 Task: Look for Airbnb properties in Borsa, Romania from 1st December, 2023 to 5th December, 2023 for 3 adults, 1 child. Place can be entire room with 2 bedrooms having 3 beds and 2 bathrooms.
Action: Mouse moved to (568, 129)
Screenshot: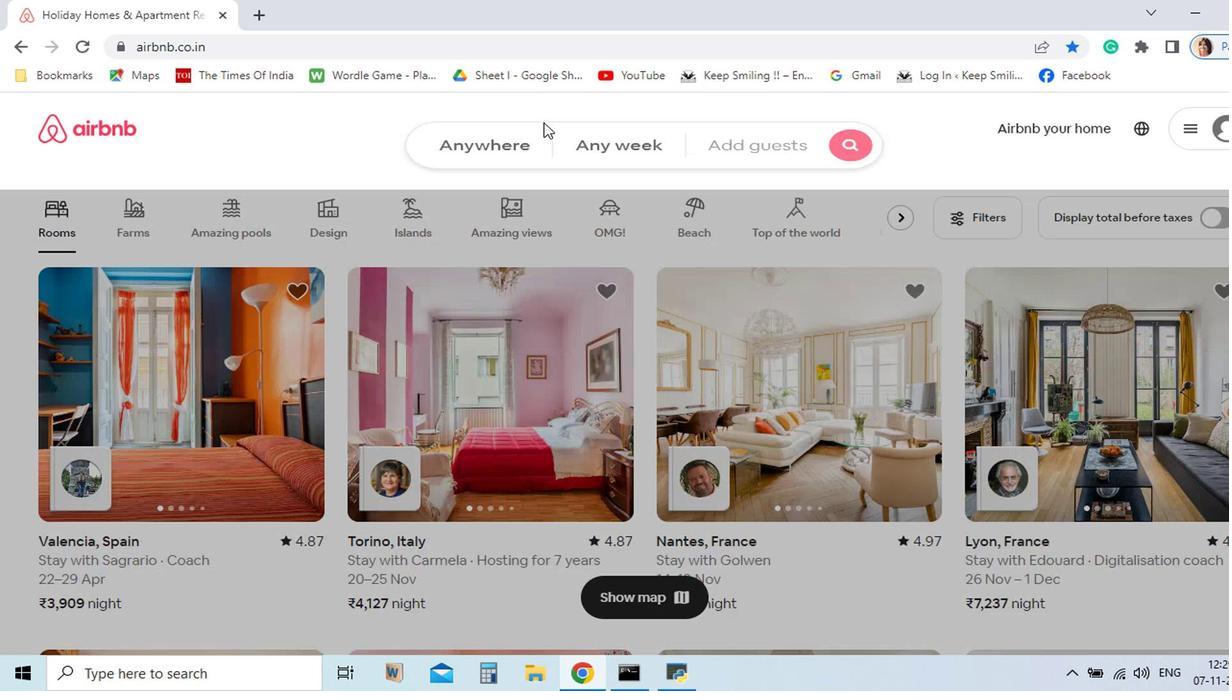 
Action: Mouse pressed left at (568, 129)
Screenshot: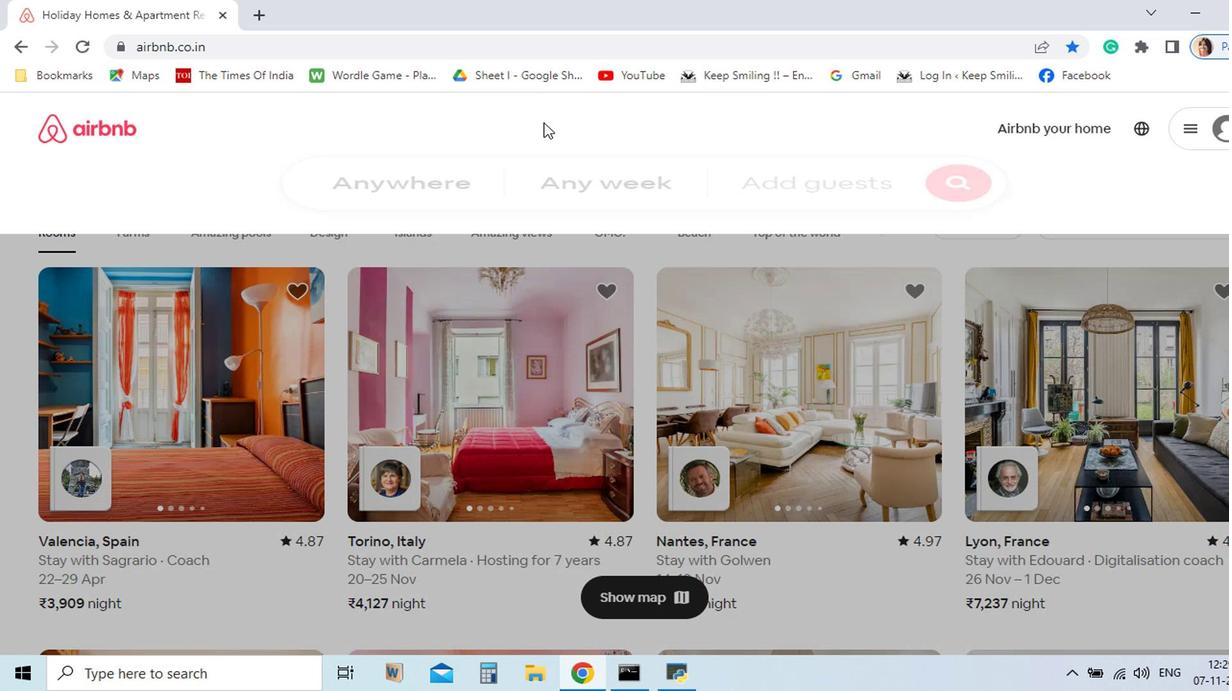 
Action: Mouse moved to (568, 129)
Screenshot: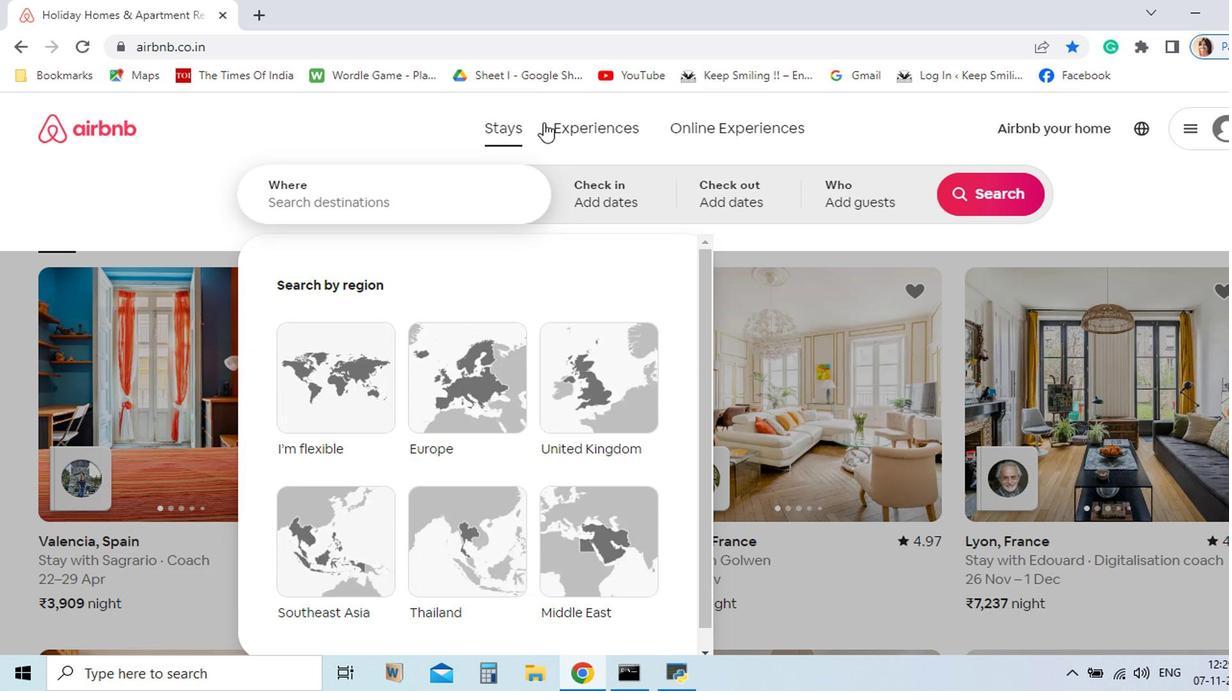 
Action: Key pressed <Key.shift>Borsa
Screenshot: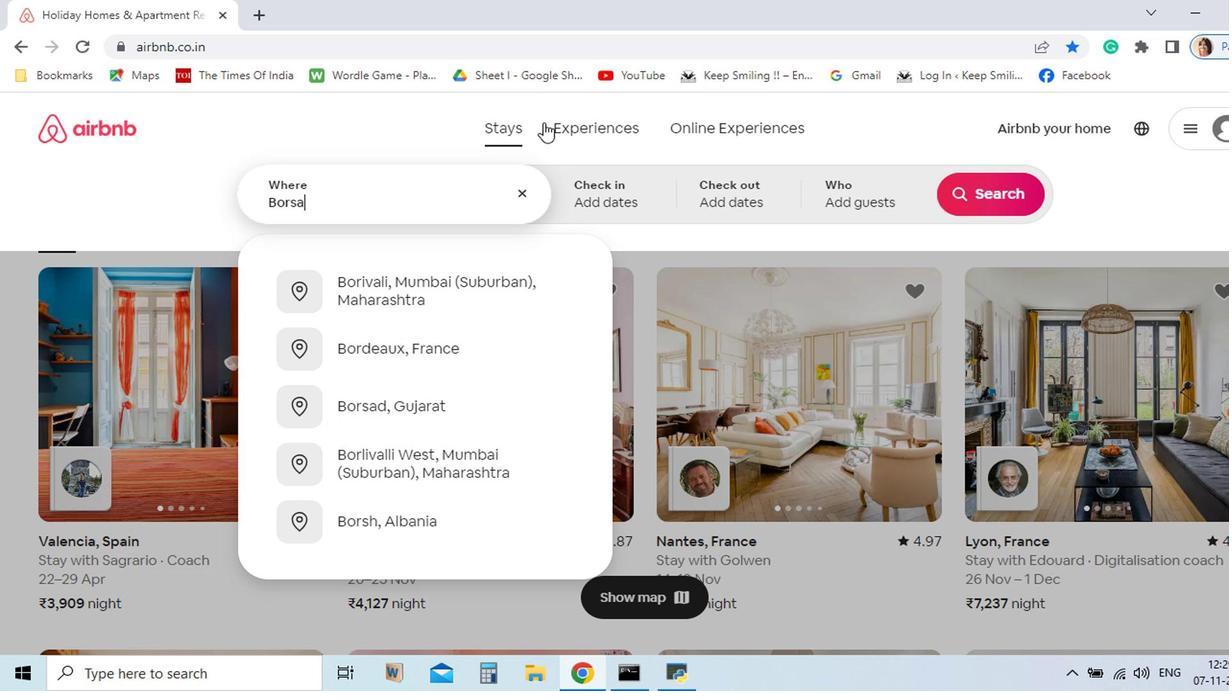 
Action: Mouse moved to (533, 347)
Screenshot: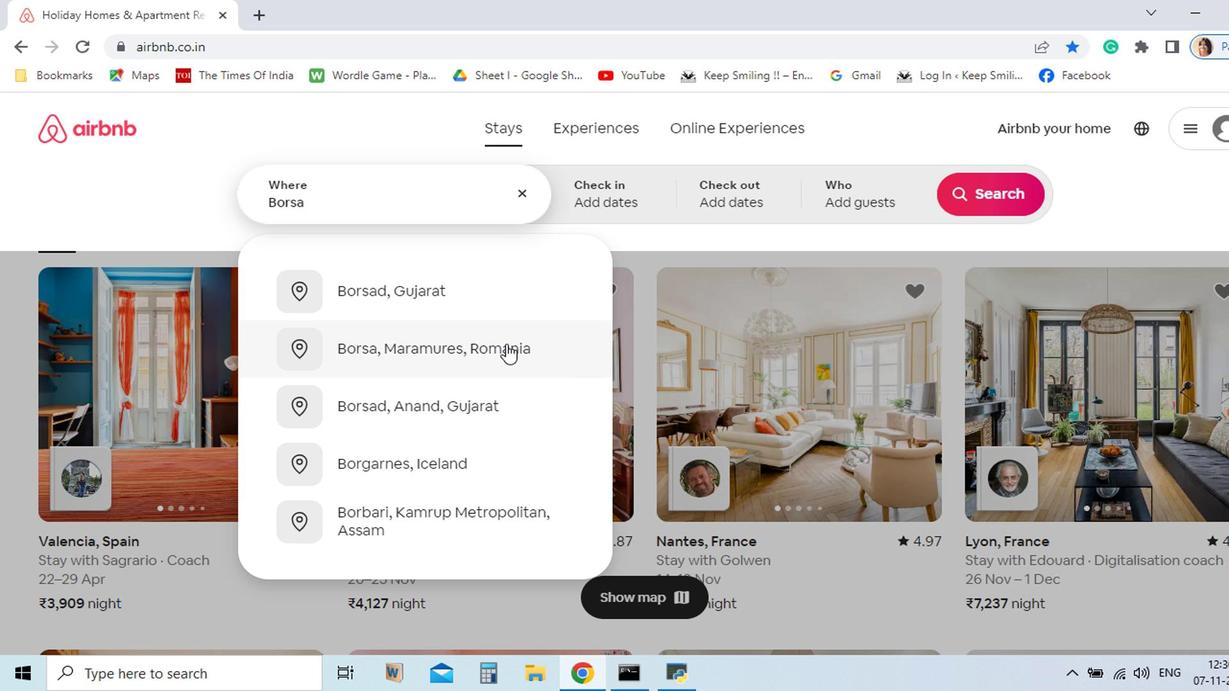 
Action: Mouse pressed left at (533, 347)
Screenshot: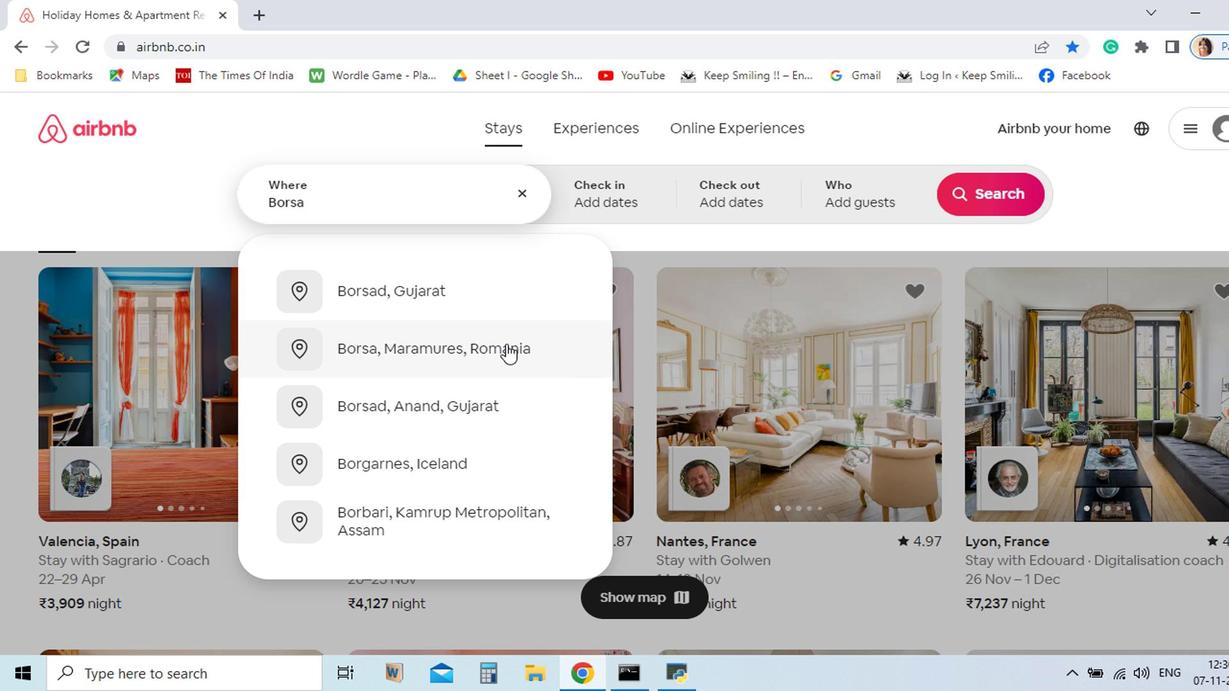 
Action: Mouse moved to (422, 206)
Screenshot: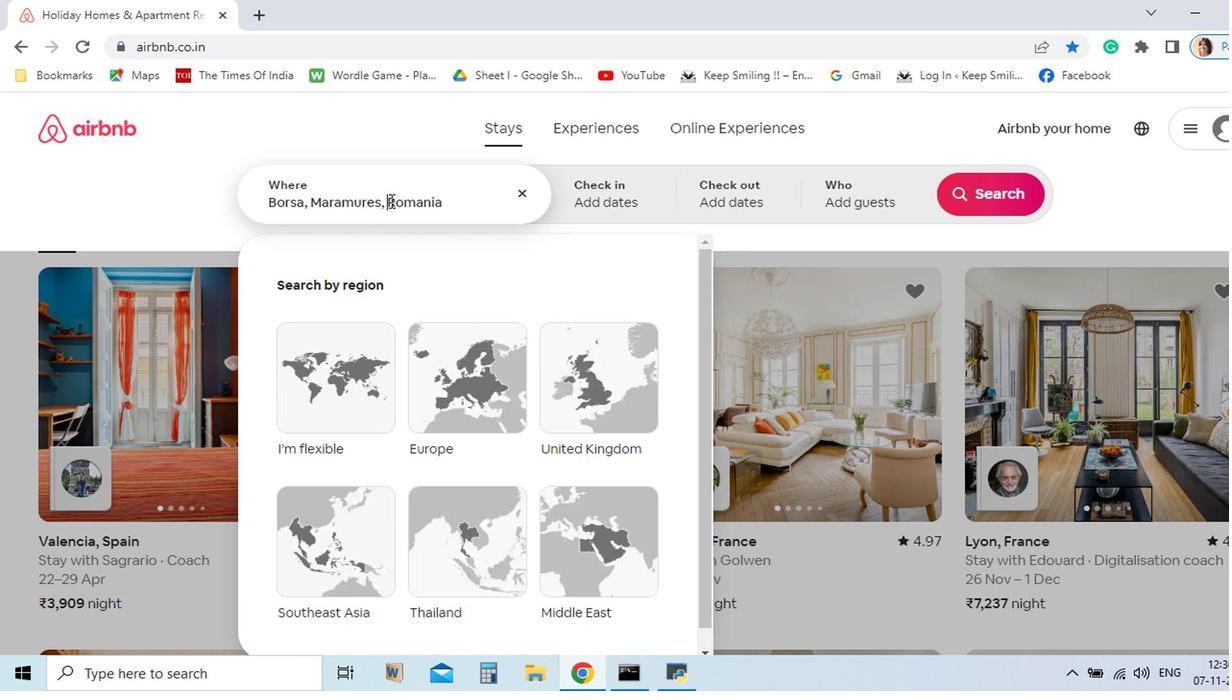 
Action: Mouse pressed left at (422, 206)
Screenshot: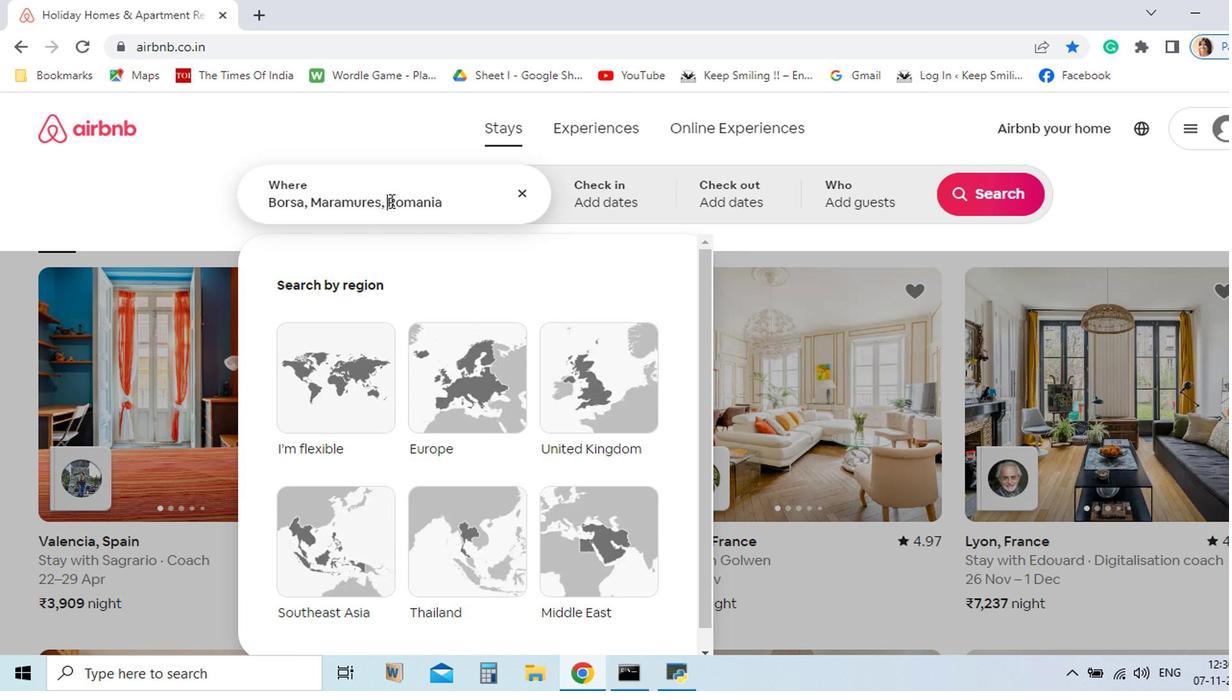 
Action: Mouse moved to (422, 208)
Screenshot: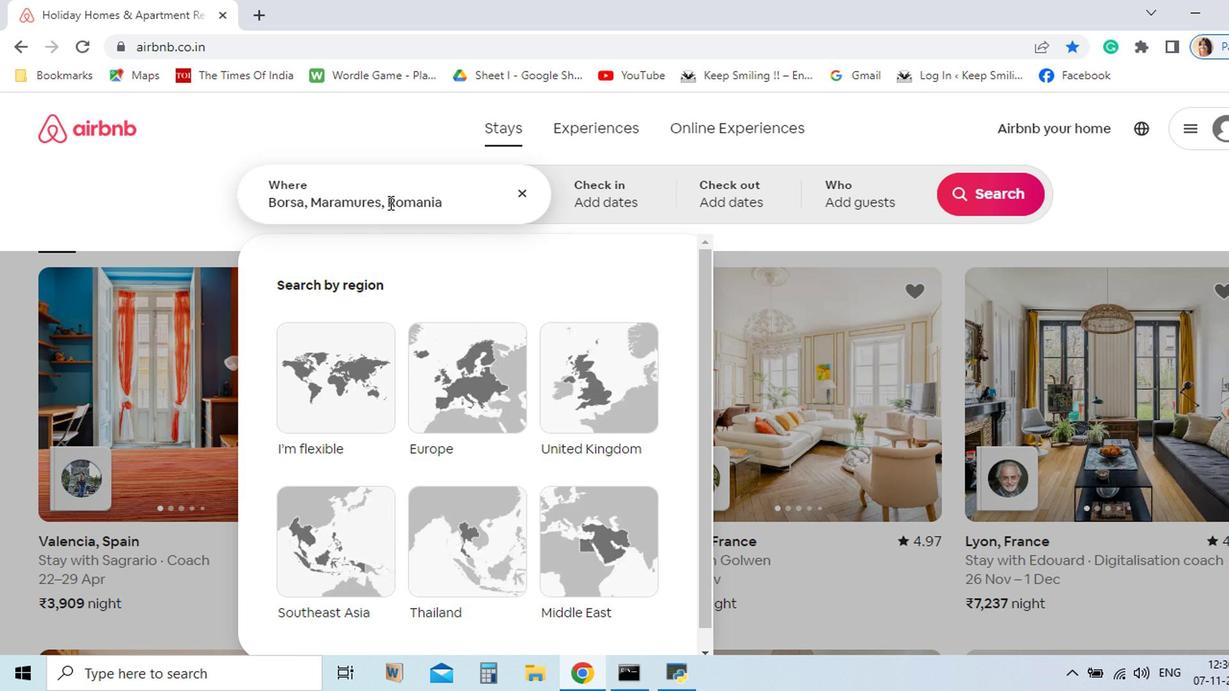 
Action: Key pressed <Key.backspace><Key.backspace><Key.backspace><Key.backspace><Key.backspace><Key.backspace><Key.backspace><Key.backspace><Key.backspace><Key.backspace><Key.backspace>
Screenshot: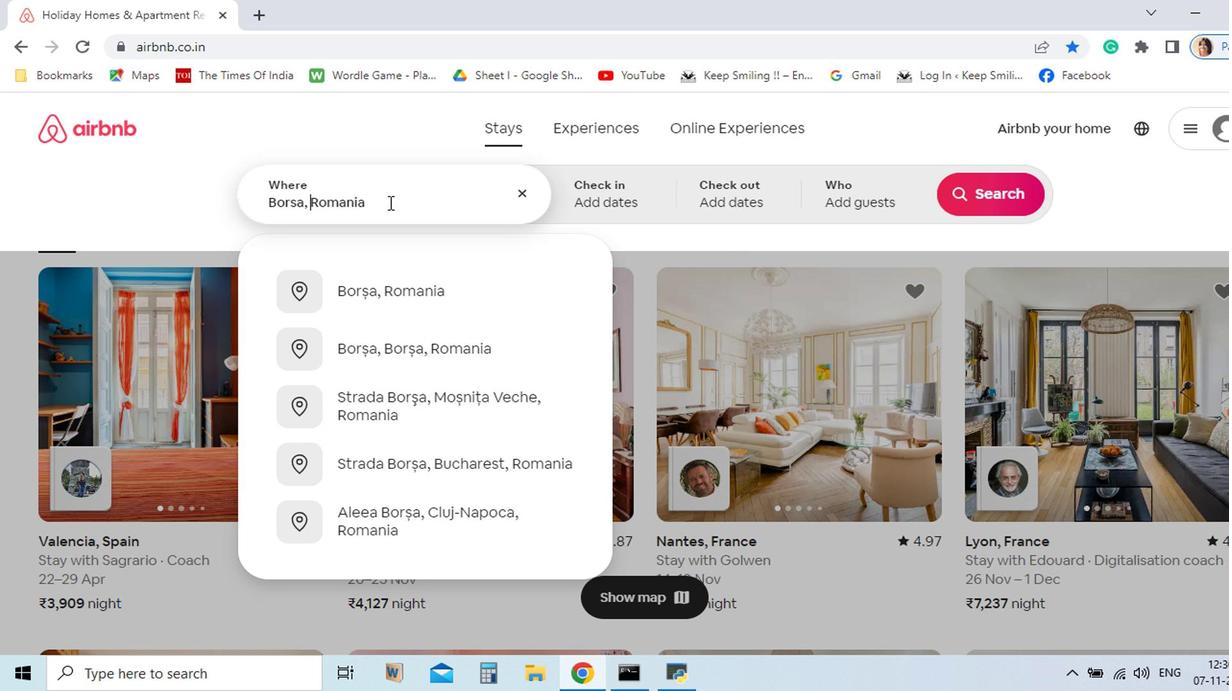 
Action: Mouse moved to (422, 208)
Screenshot: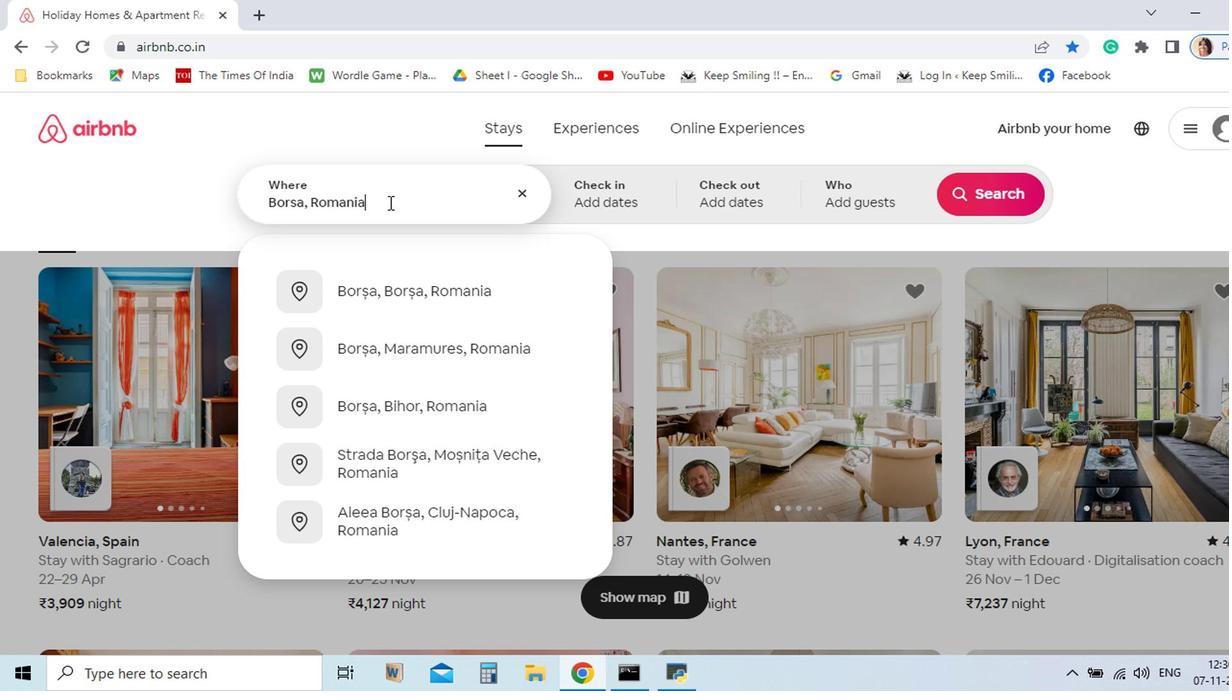 
Action: Mouse pressed left at (422, 208)
Screenshot: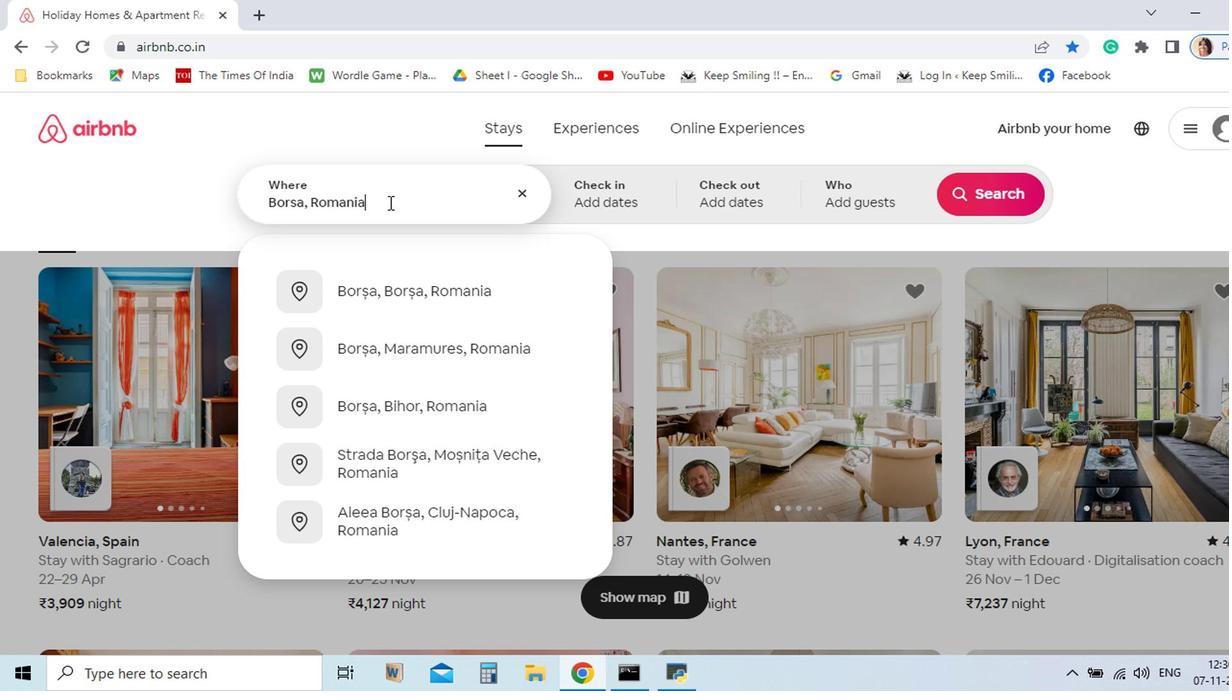 
Action: Mouse moved to (621, 198)
Screenshot: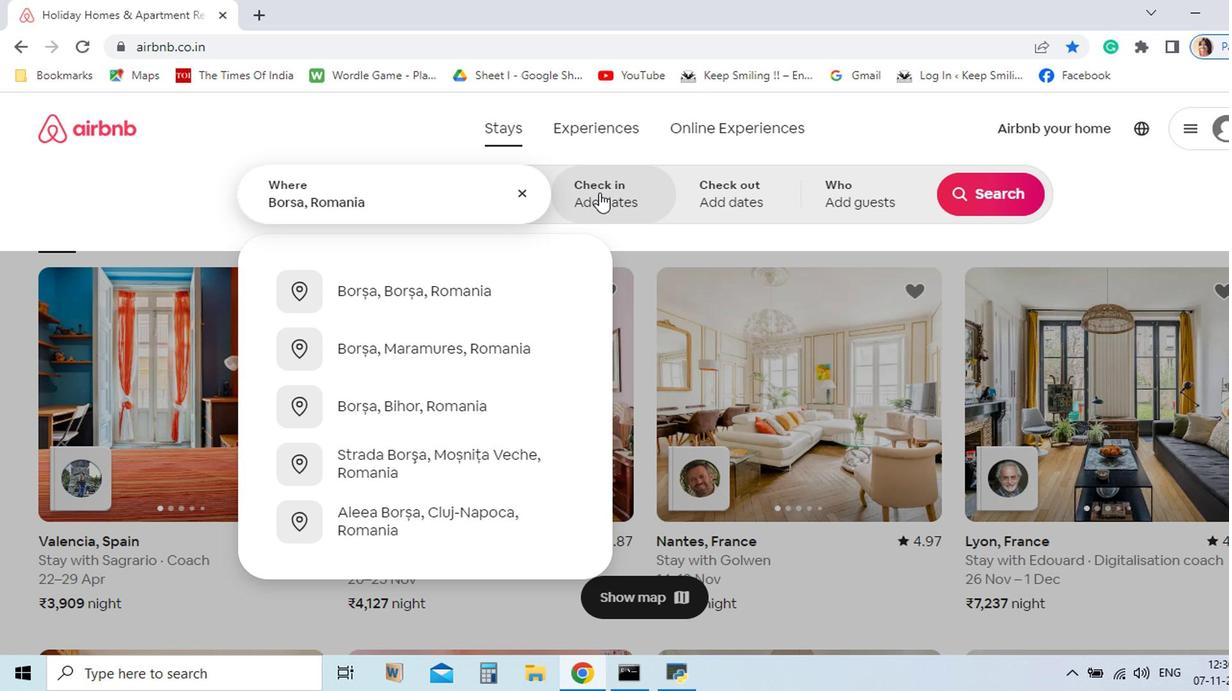 
Action: Mouse pressed left at (621, 198)
Screenshot: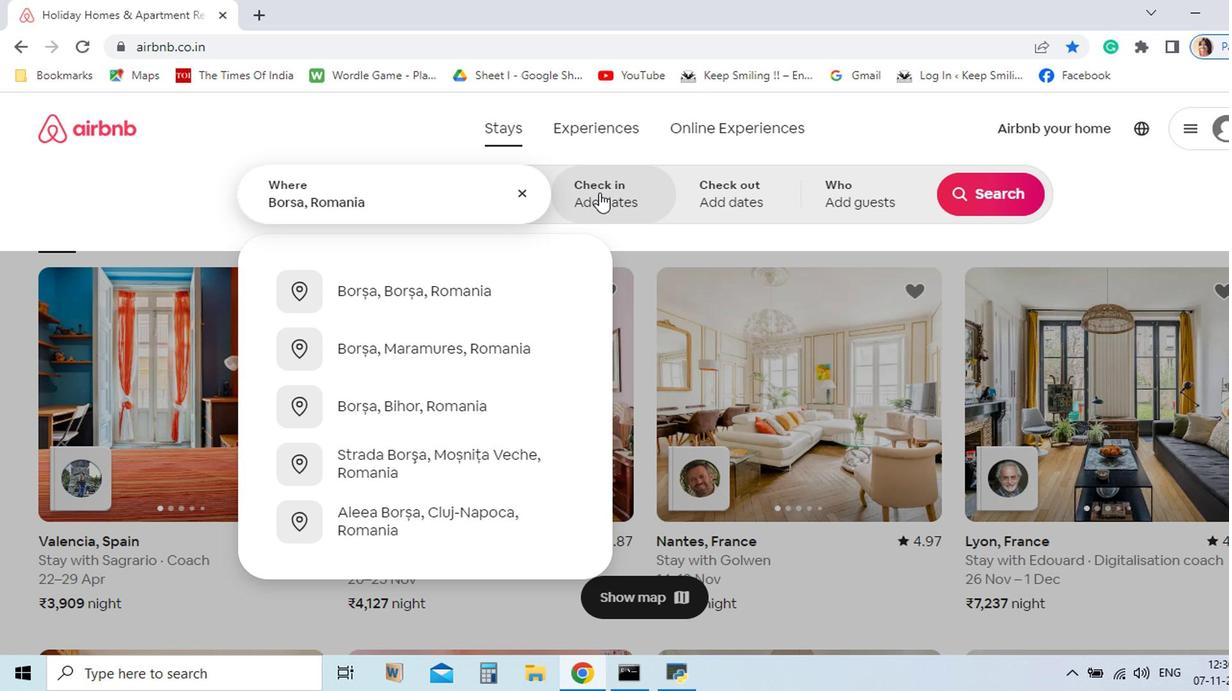 
Action: Mouse moved to (926, 415)
Screenshot: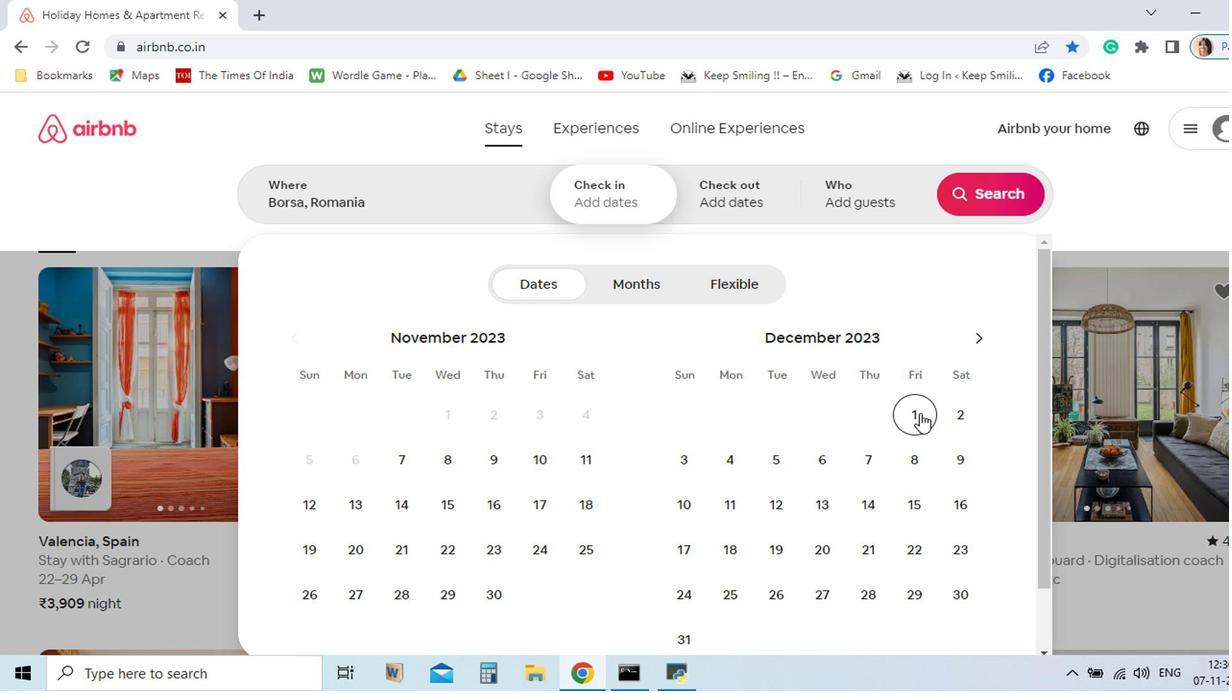 
Action: Mouse pressed left at (926, 415)
Screenshot: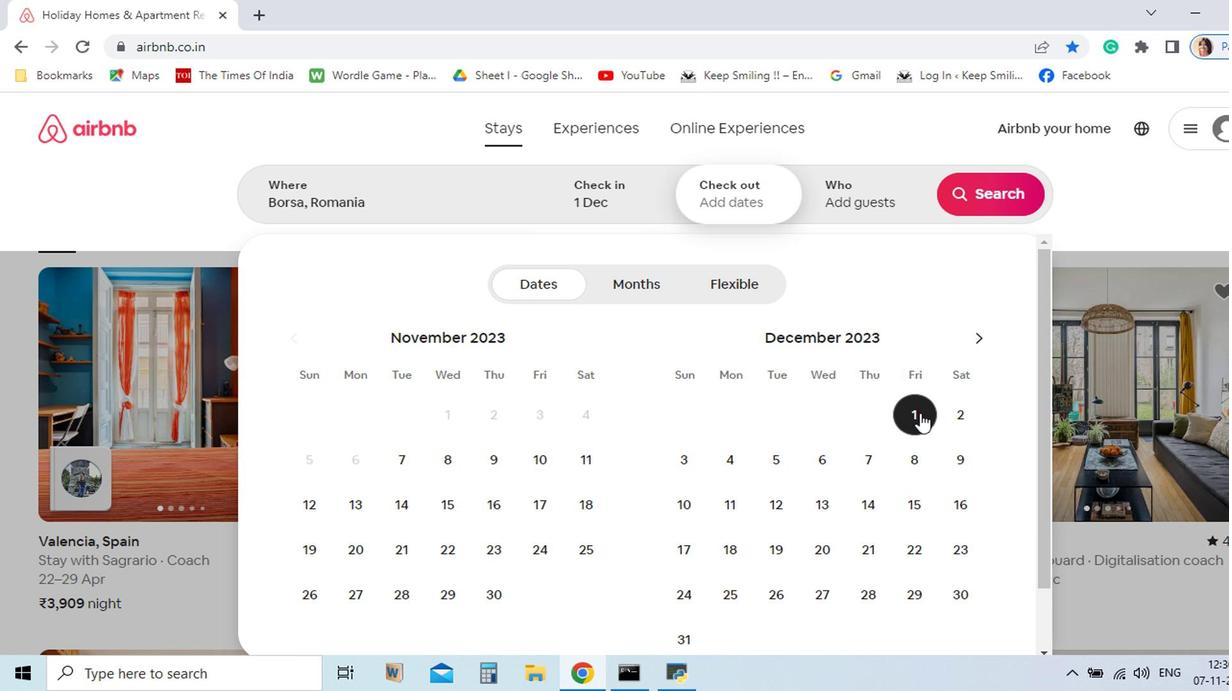 
Action: Mouse moved to (789, 457)
Screenshot: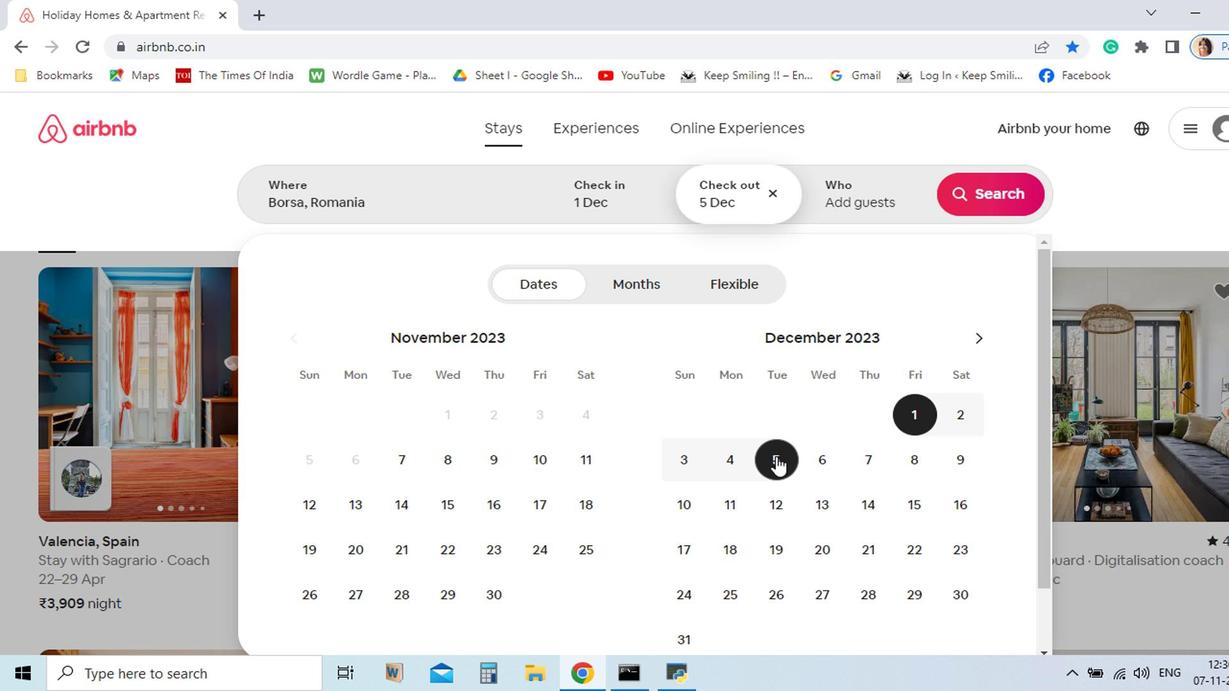 
Action: Mouse pressed left at (789, 457)
Screenshot: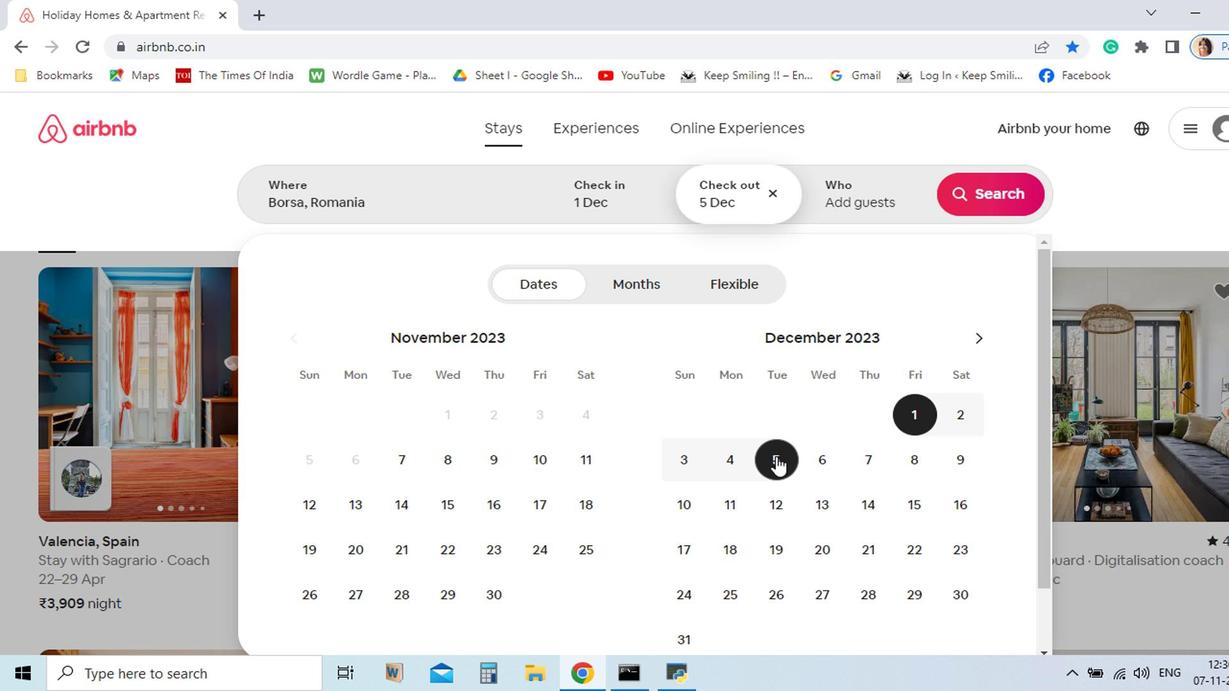 
Action: Mouse moved to (872, 201)
Screenshot: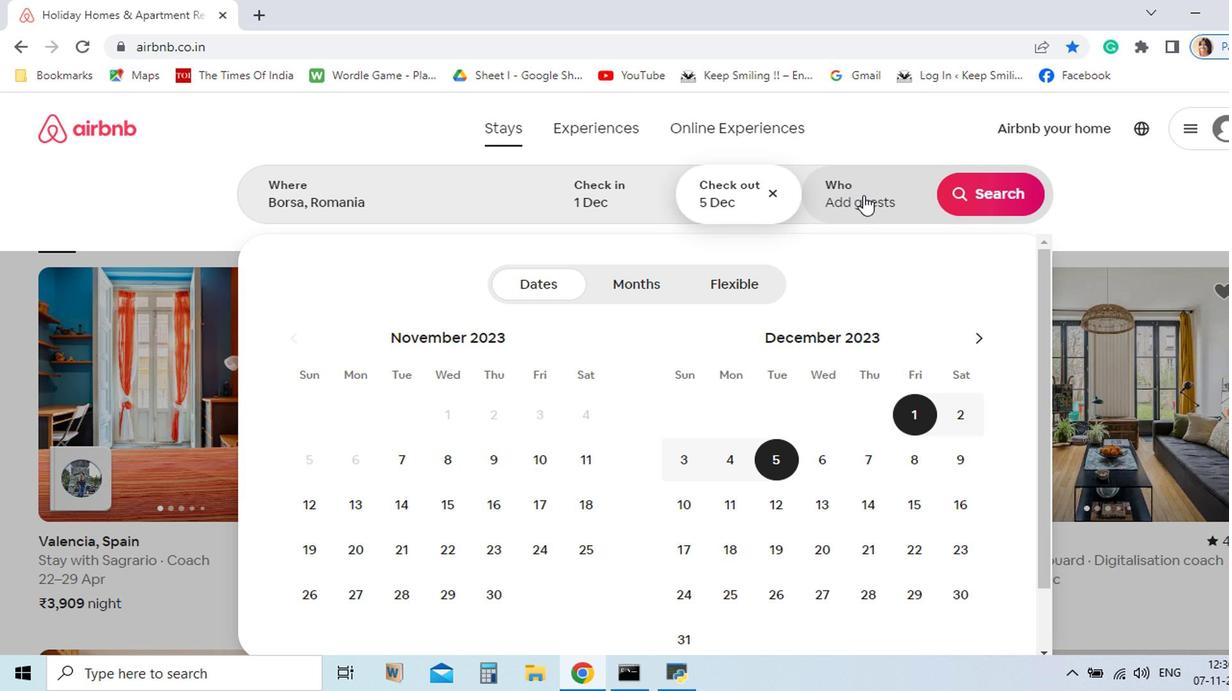 
Action: Mouse pressed left at (872, 201)
Screenshot: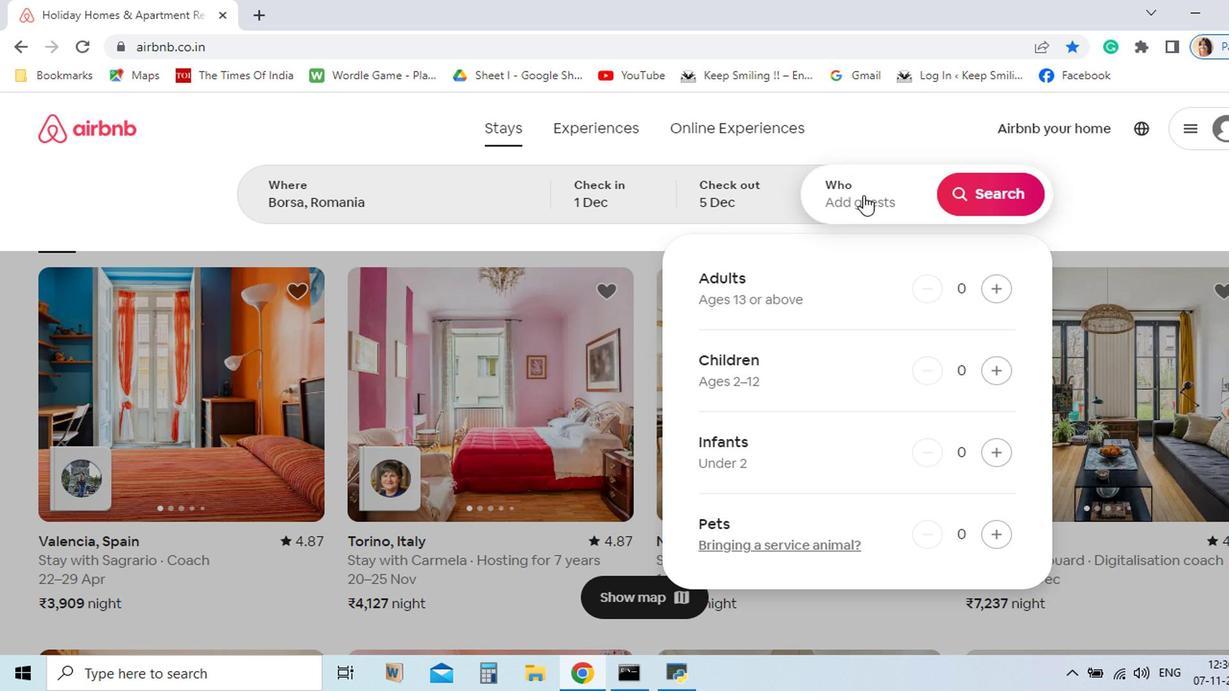 
Action: Mouse moved to (1001, 292)
Screenshot: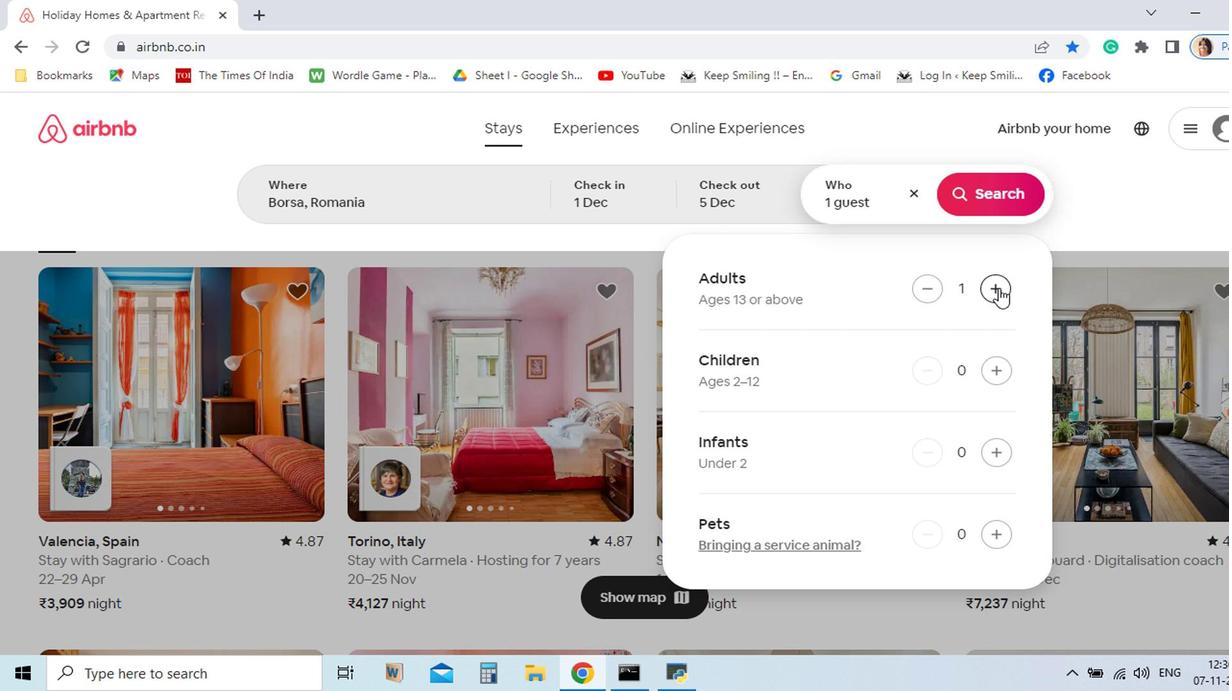 
Action: Mouse pressed left at (1001, 292)
Screenshot: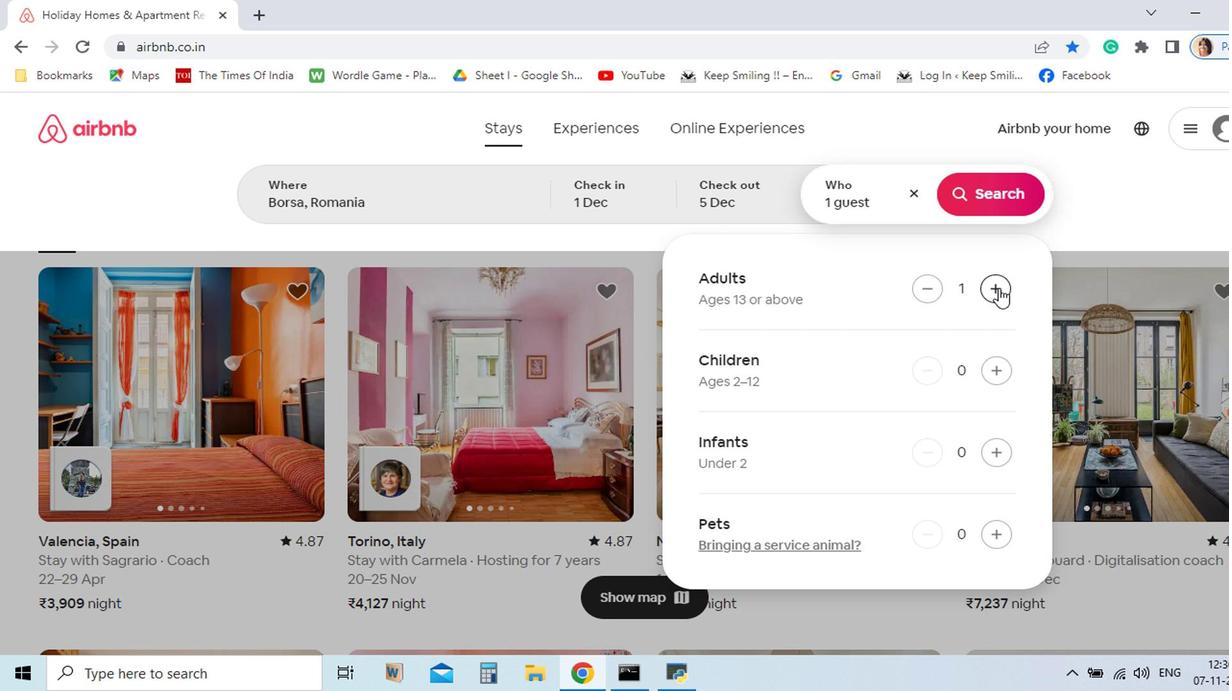 
Action: Mouse pressed left at (1001, 292)
Screenshot: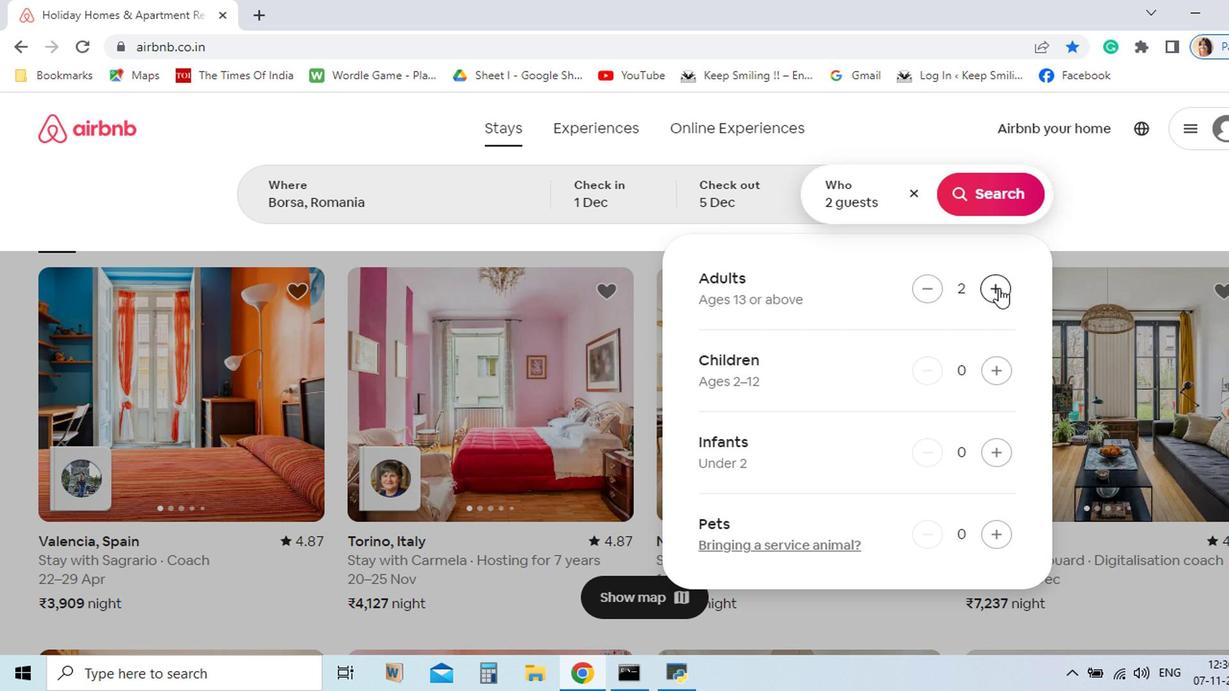 
Action: Mouse pressed left at (1001, 292)
Screenshot: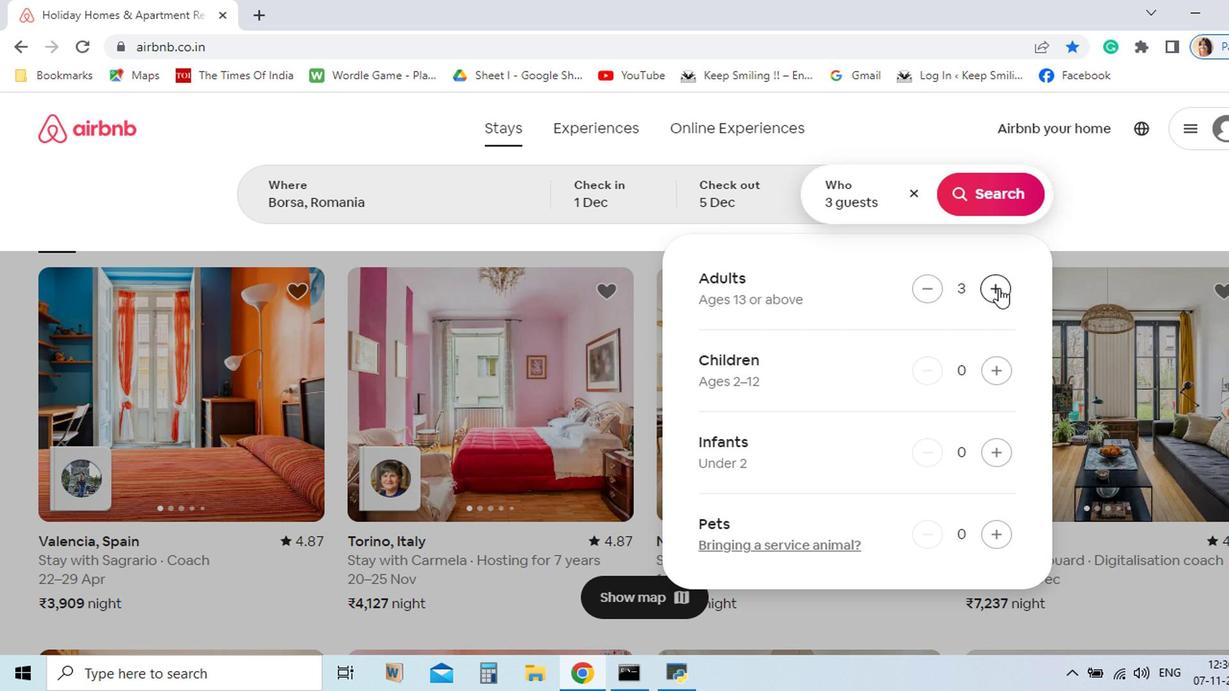 
Action: Mouse moved to (1002, 370)
Screenshot: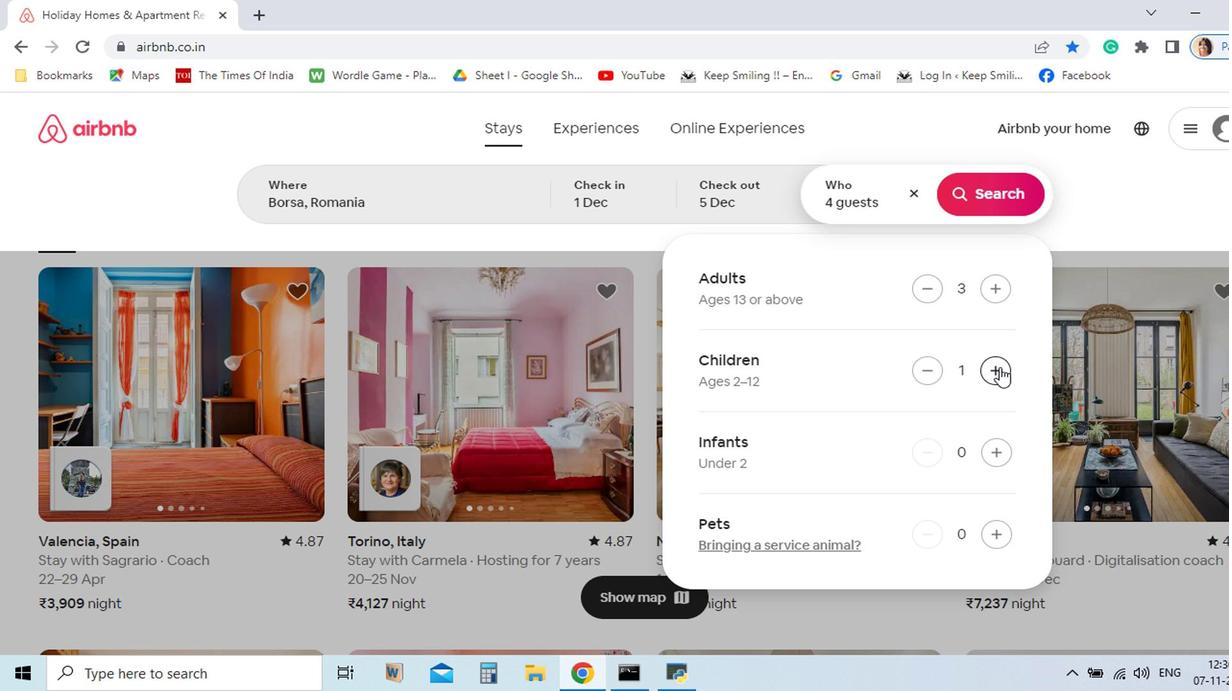 
Action: Mouse pressed left at (1002, 370)
Screenshot: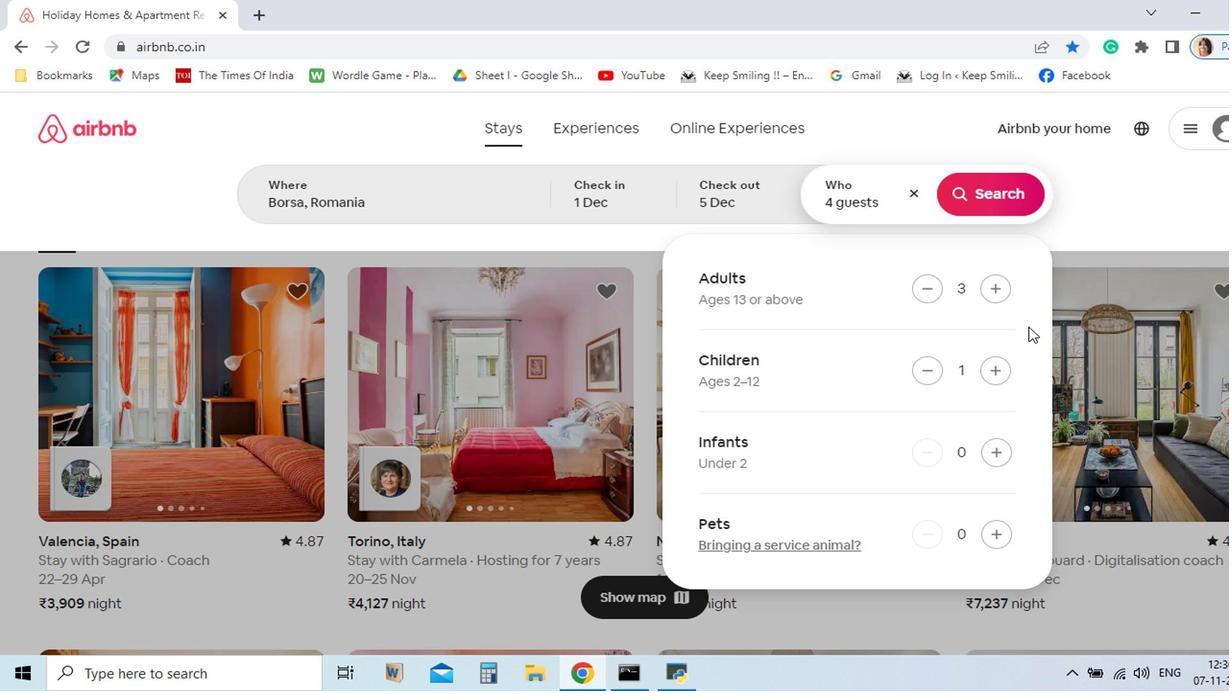 
Action: Mouse moved to (1007, 194)
Screenshot: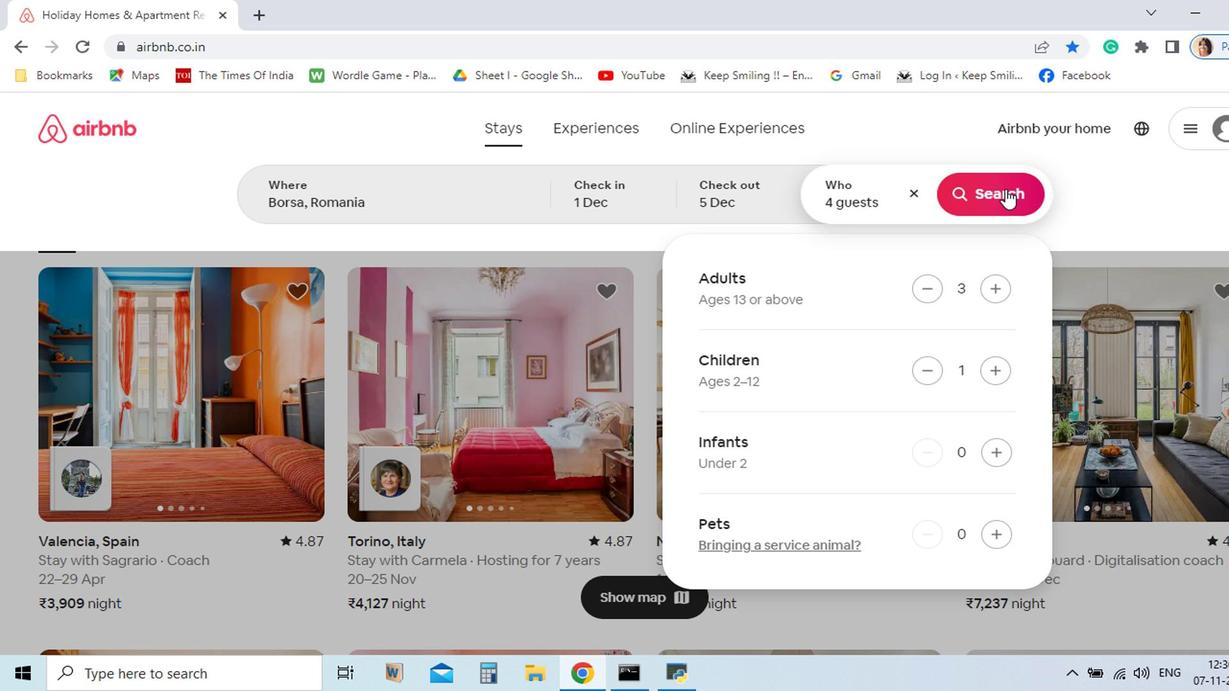 
Action: Mouse pressed left at (1007, 194)
Screenshot: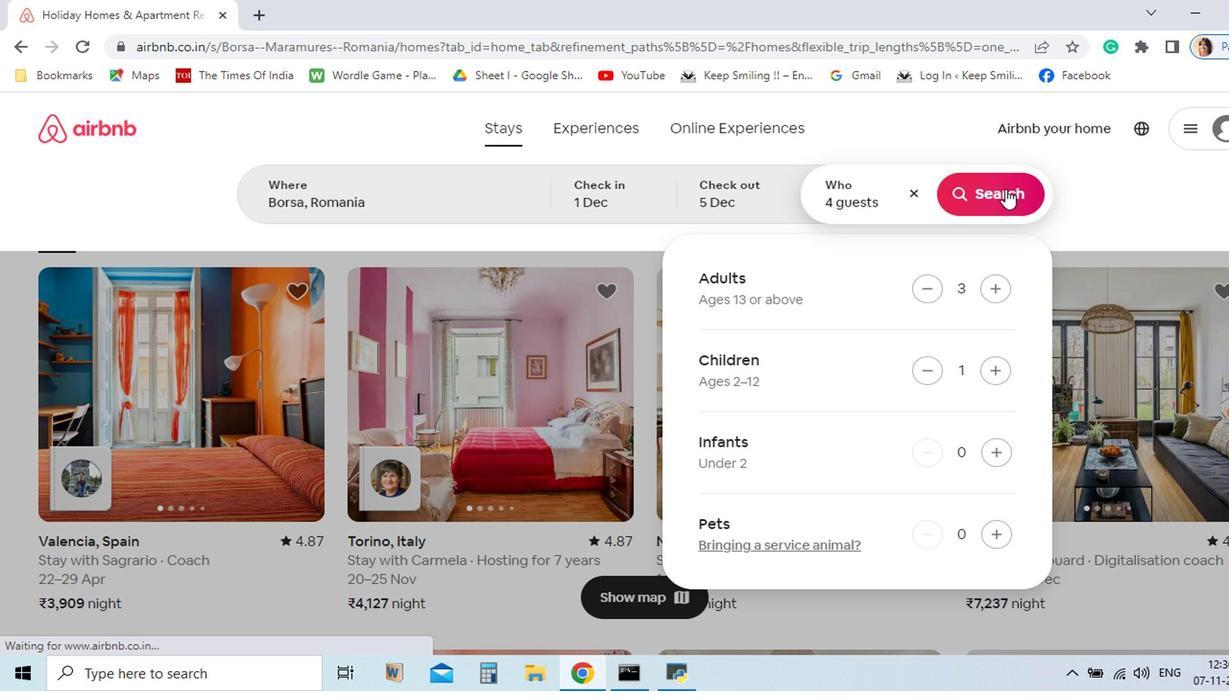 
Action: Mouse moved to (1015, 201)
Screenshot: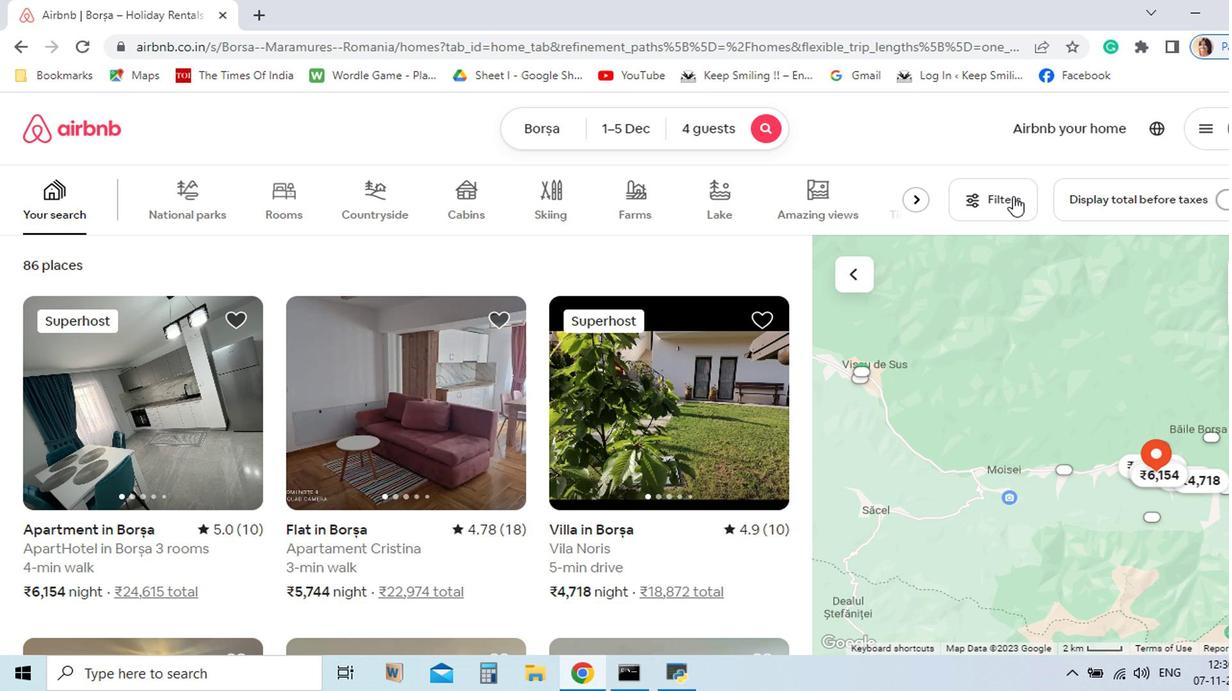 
Action: Mouse pressed left at (1015, 201)
Screenshot: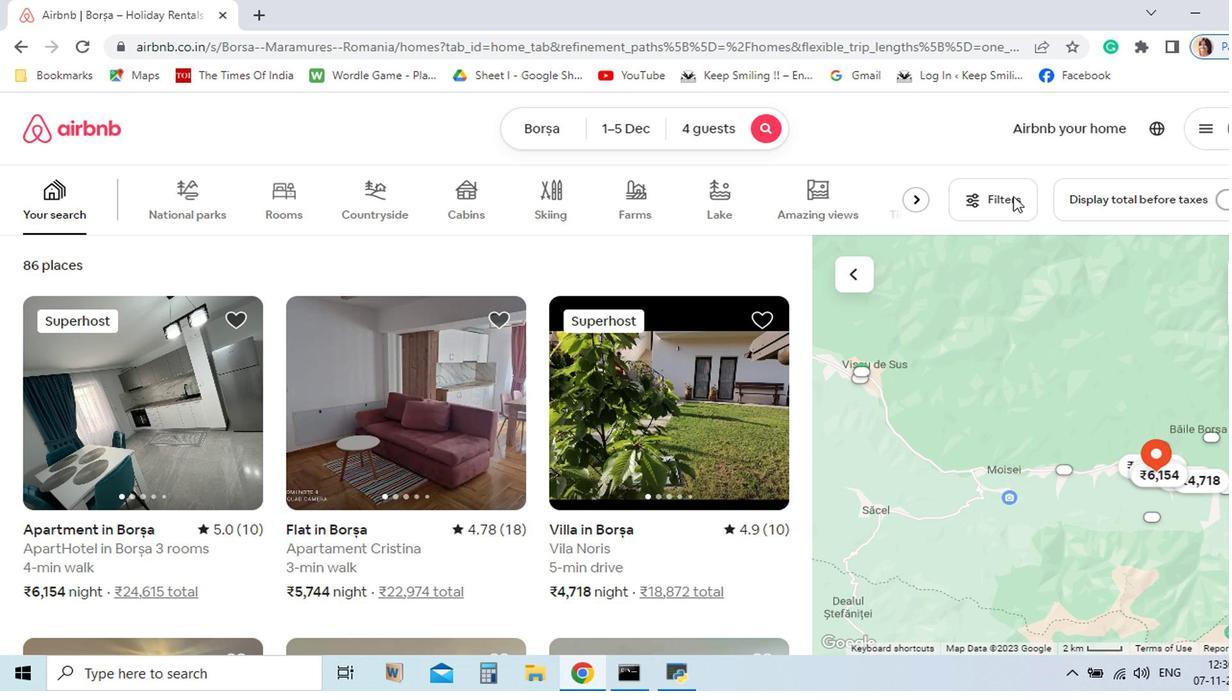
Action: Mouse moved to (1022, 240)
Screenshot: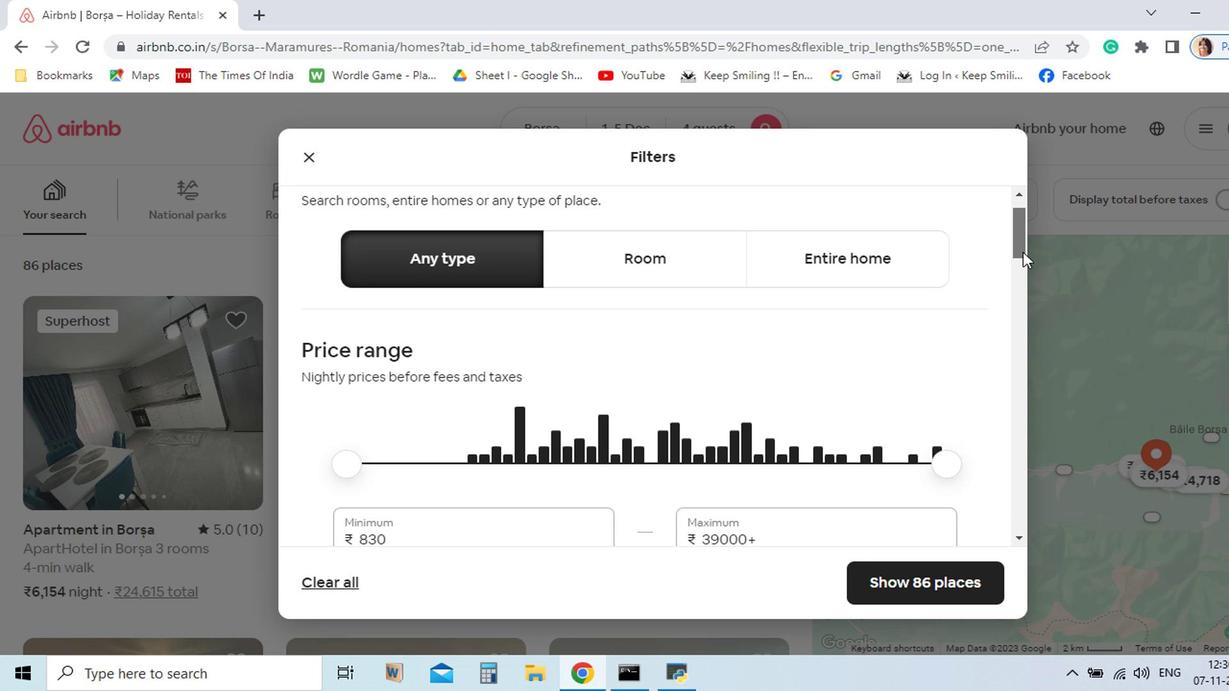 
Action: Mouse pressed left at (1022, 240)
Screenshot: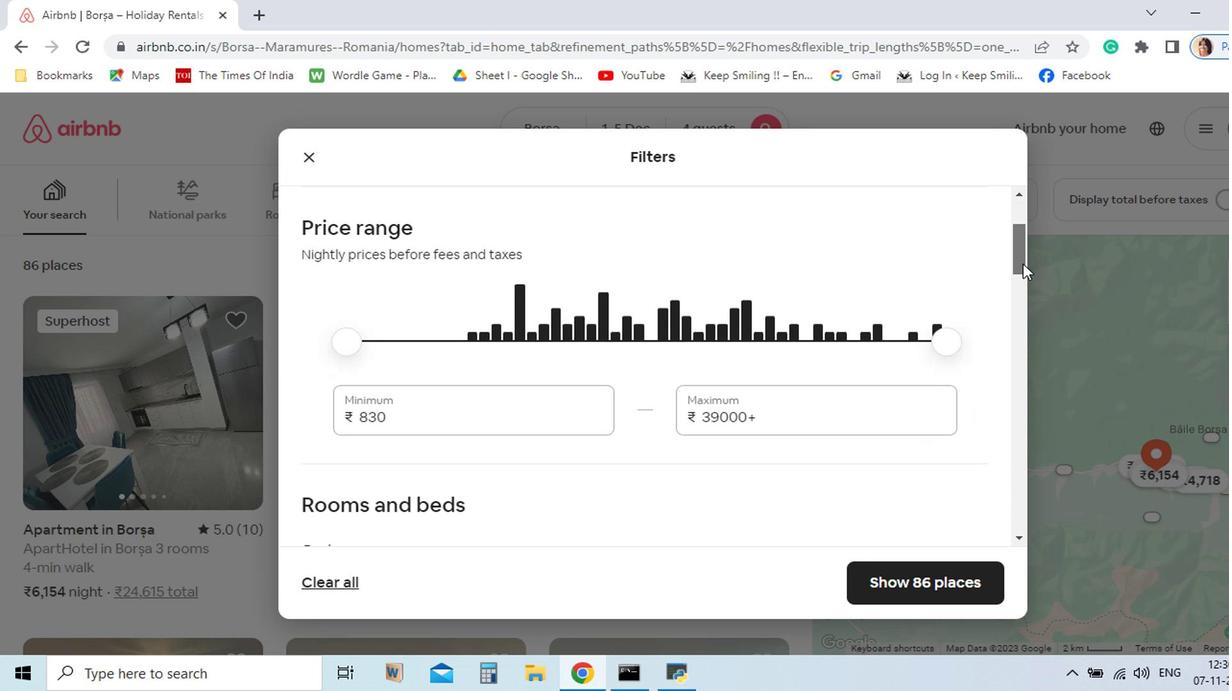 
Action: Mouse moved to (505, 376)
Screenshot: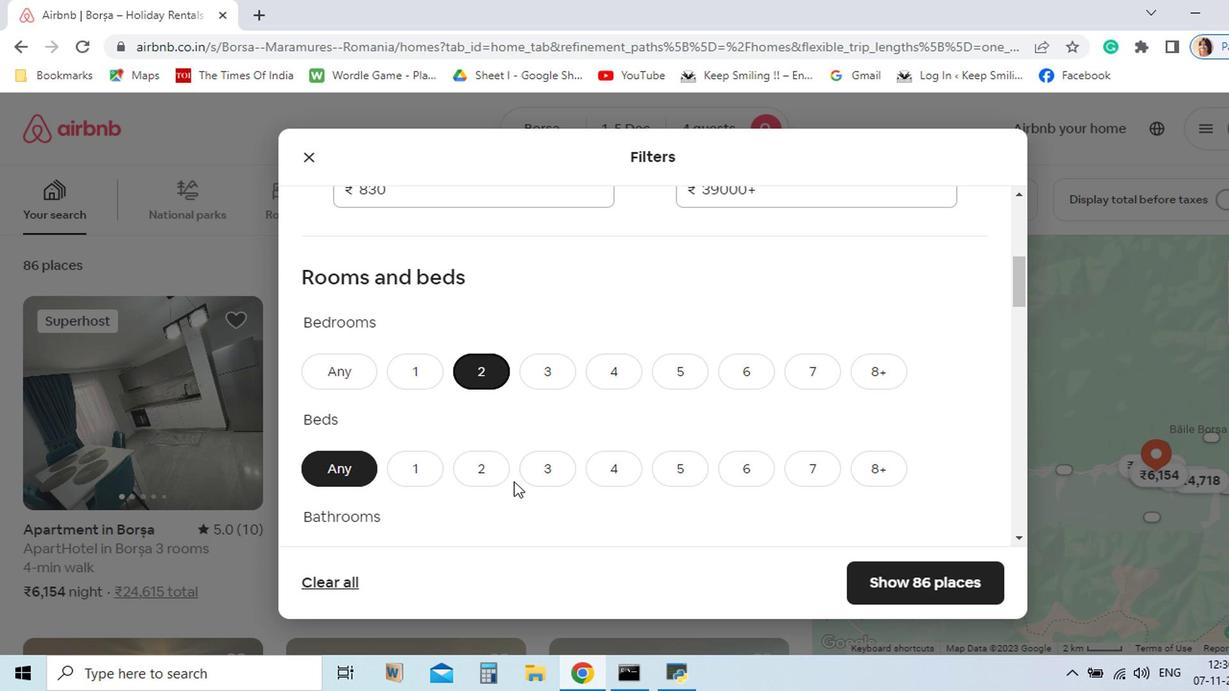 
Action: Mouse pressed left at (505, 376)
Screenshot: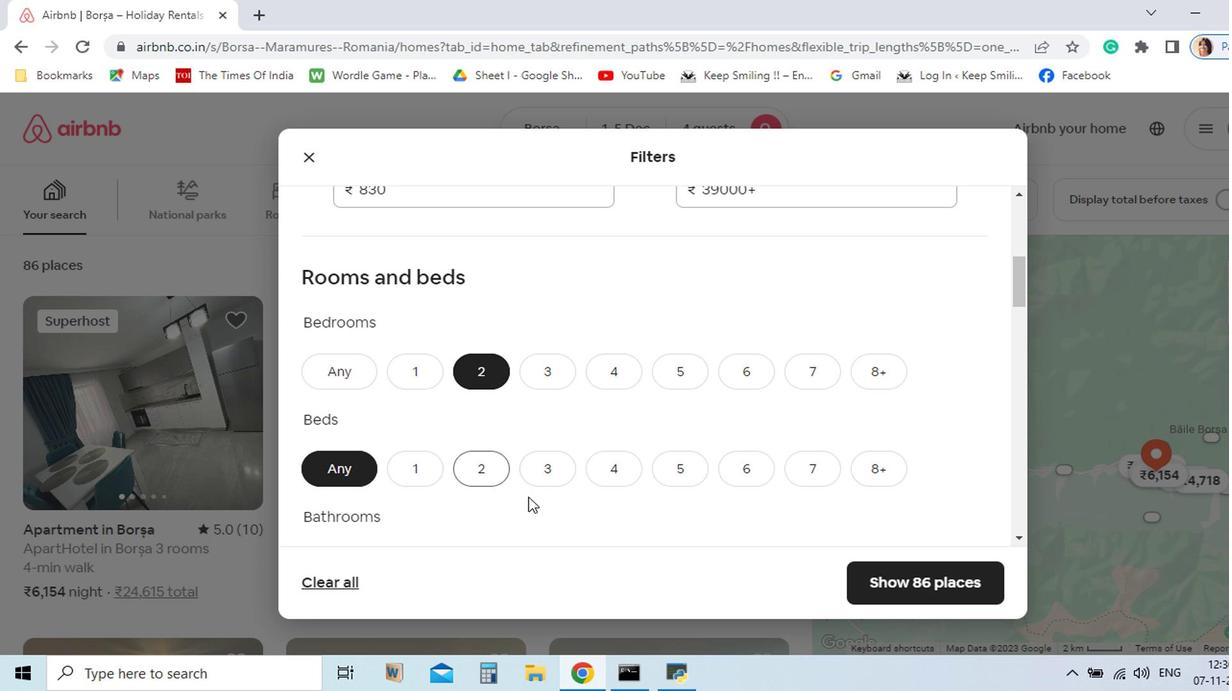 
Action: Mouse moved to (568, 466)
Screenshot: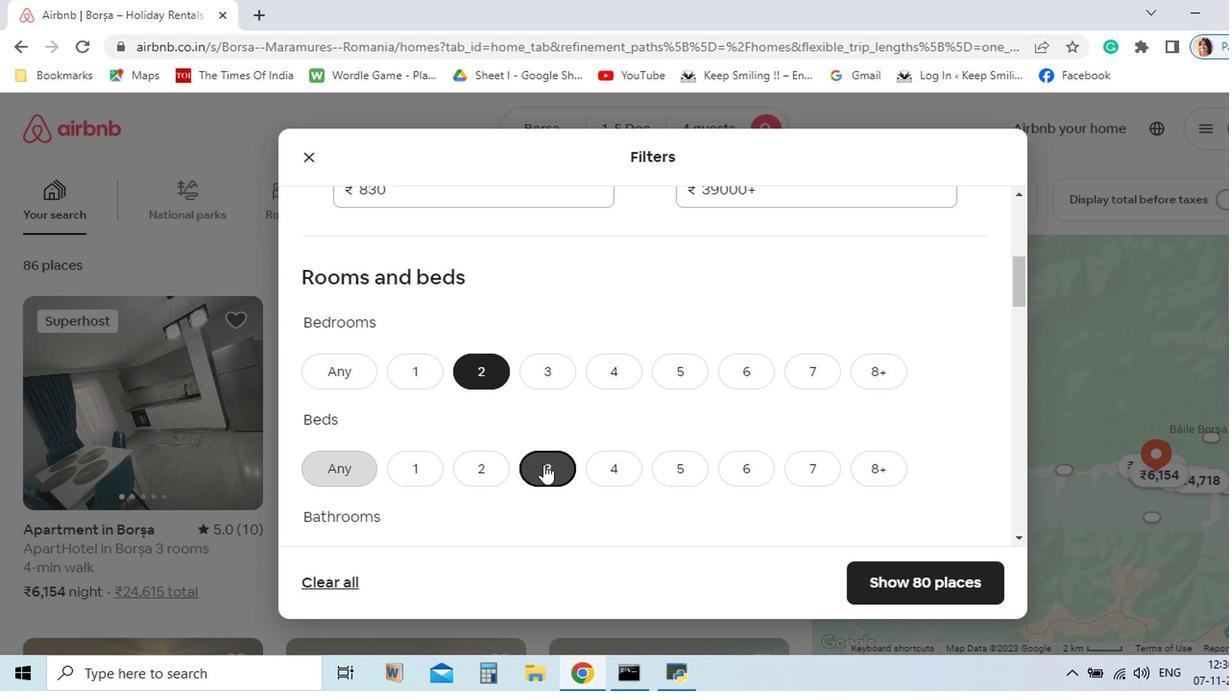 
Action: Mouse pressed left at (568, 466)
Screenshot: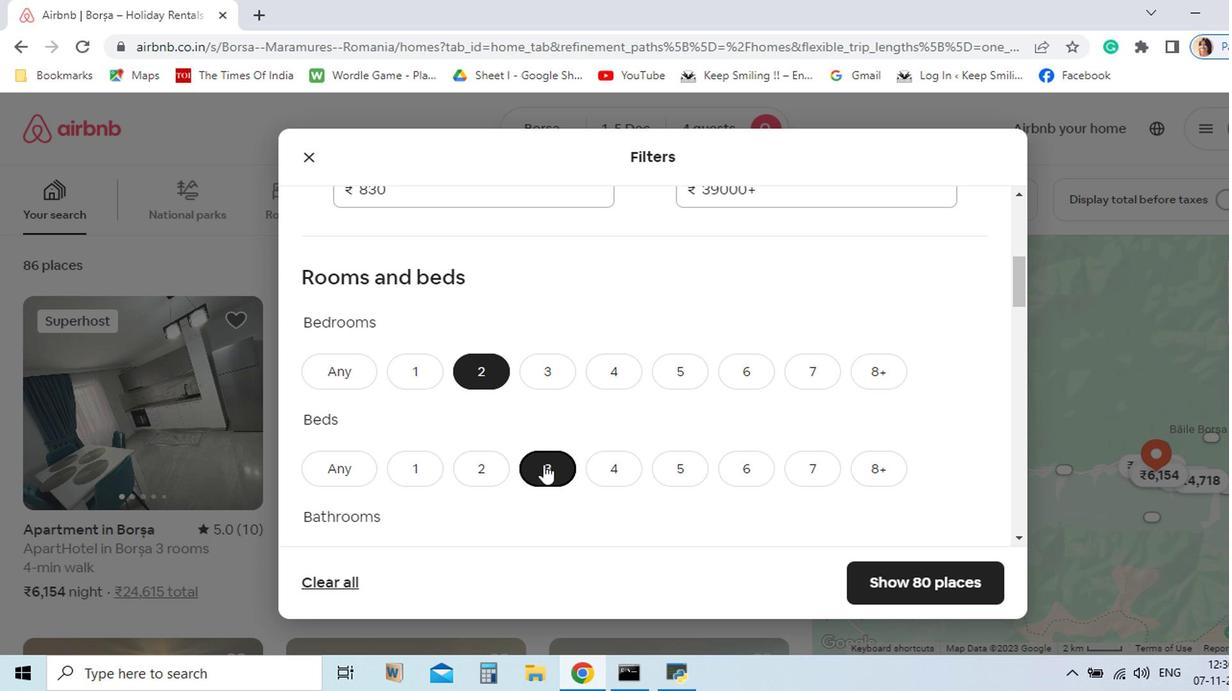 
Action: Mouse scrolled (568, 464) with delta (0, -1)
Screenshot: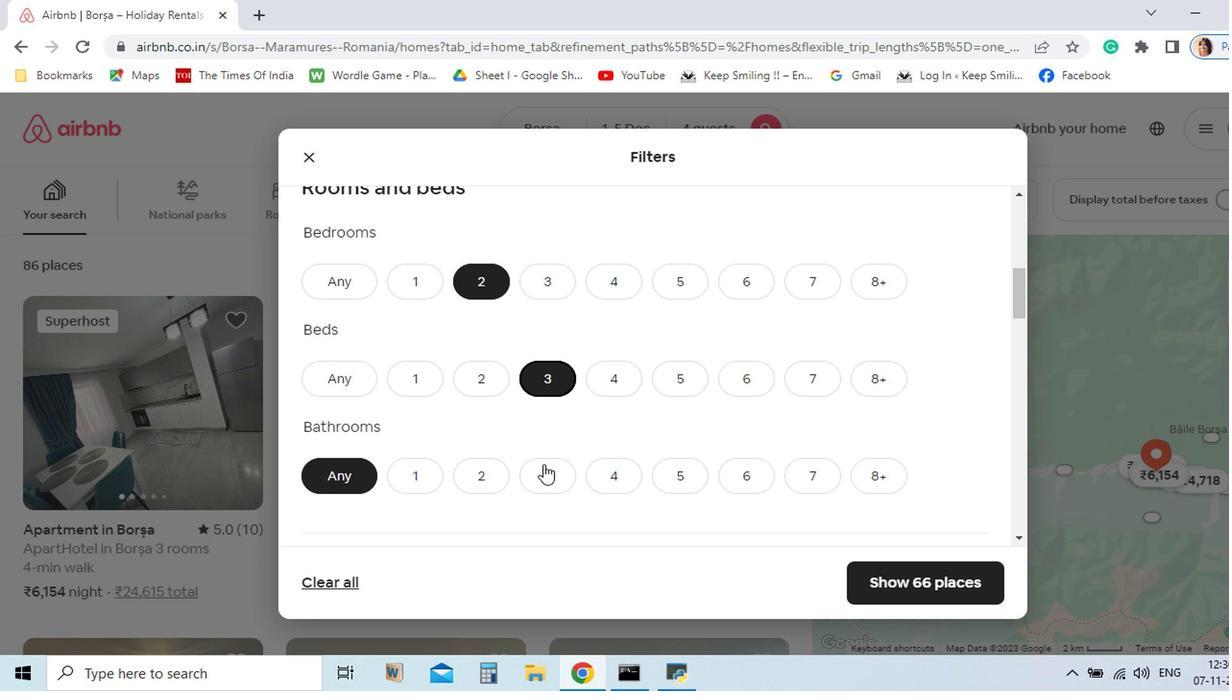 
Action: Mouse moved to (522, 473)
Screenshot: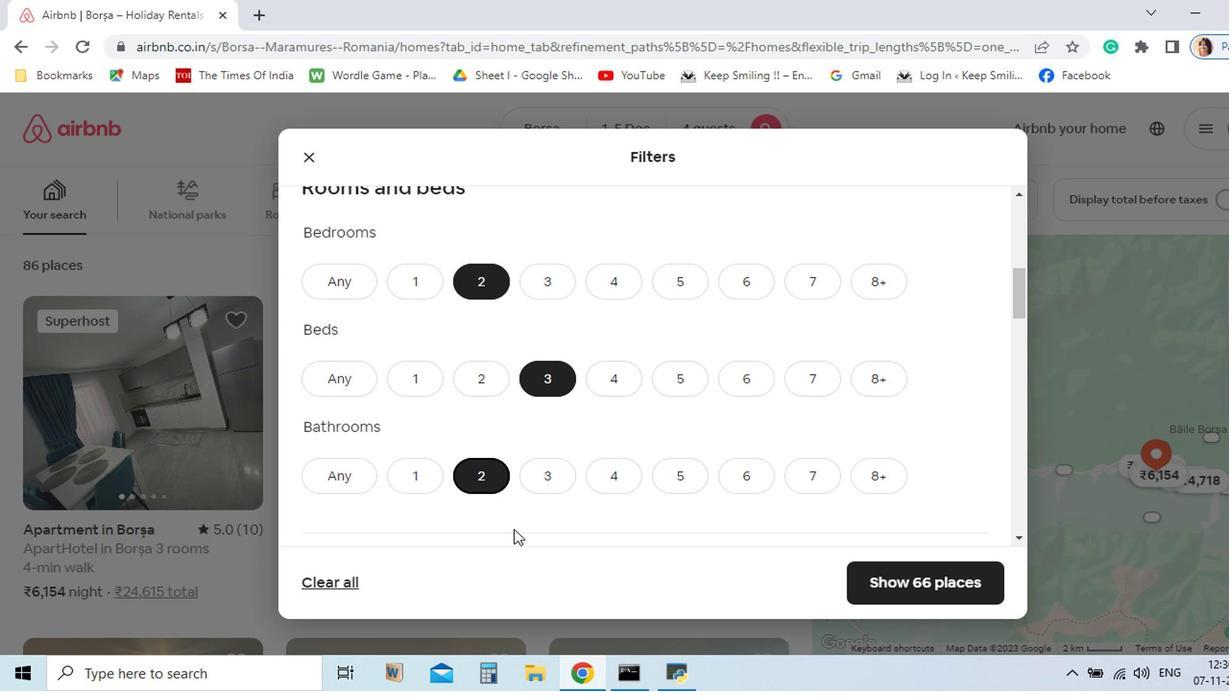 
Action: Mouse pressed left at (522, 473)
Screenshot: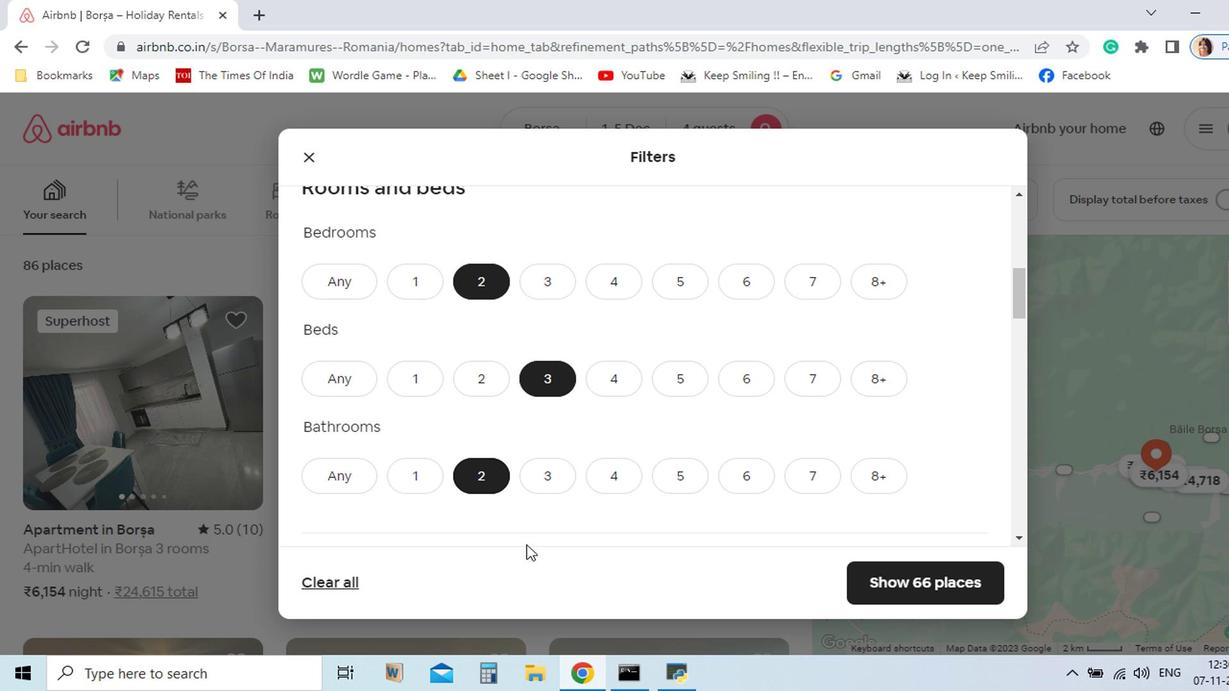 
Action: Mouse moved to (624, 524)
Screenshot: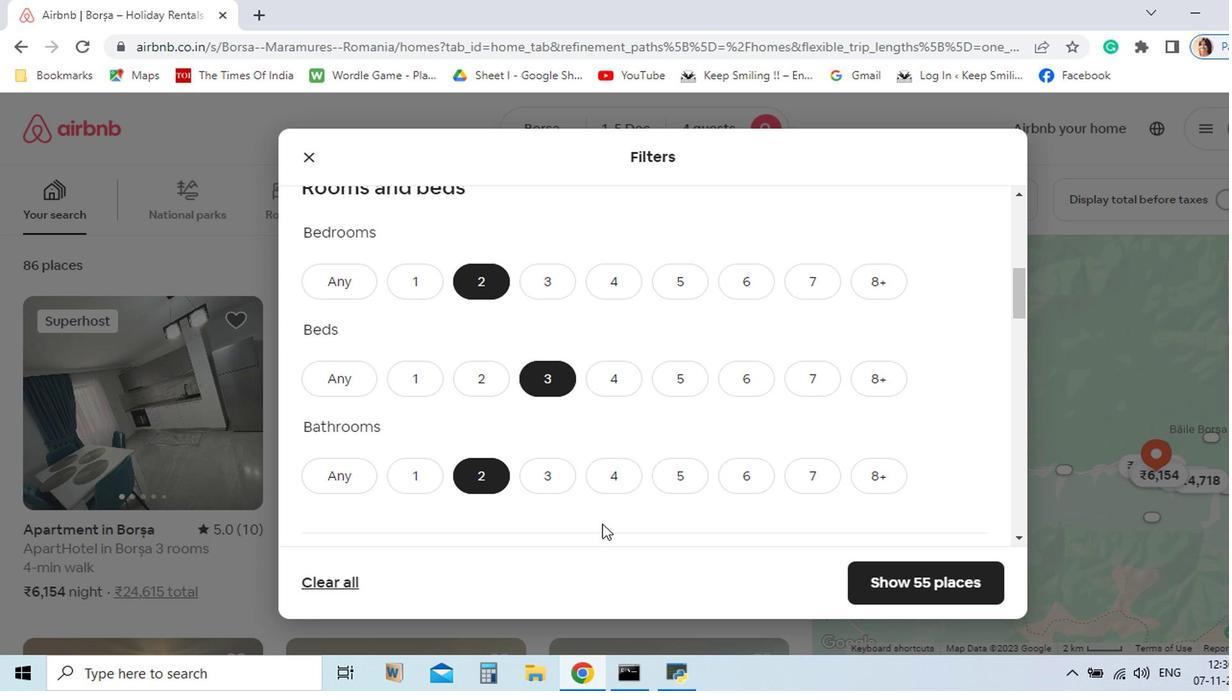 
Action: Mouse scrolled (624, 523) with delta (0, 0)
Screenshot: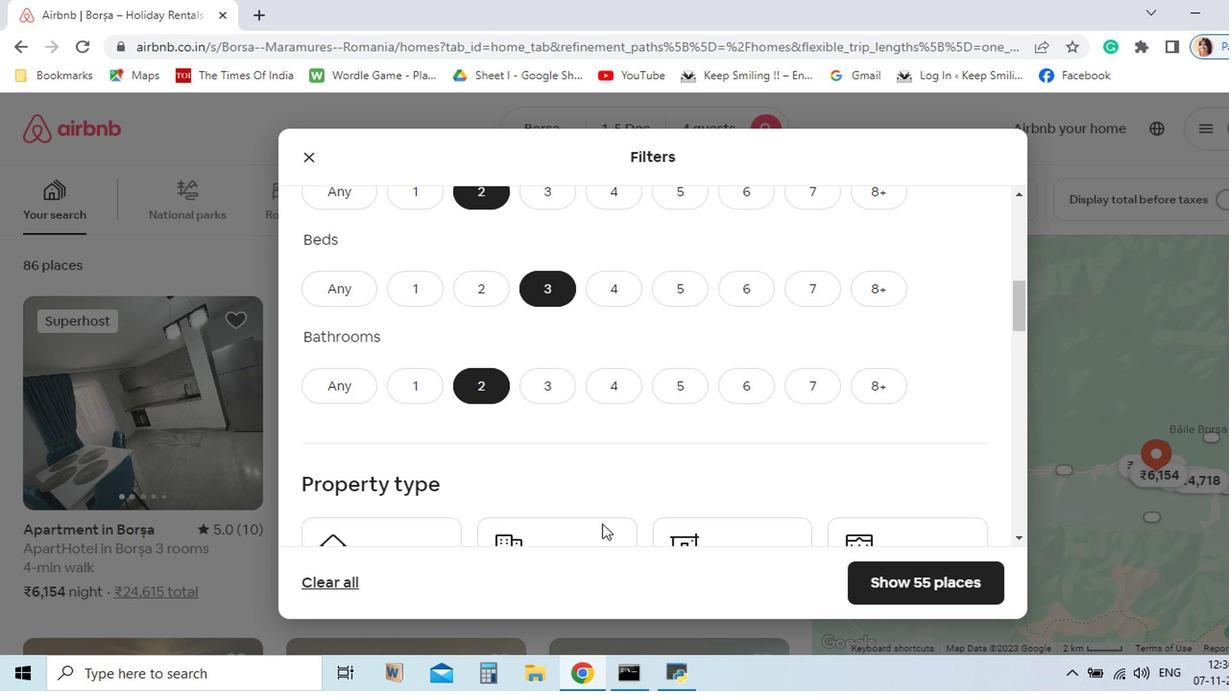 
Action: Mouse moved to (621, 441)
Screenshot: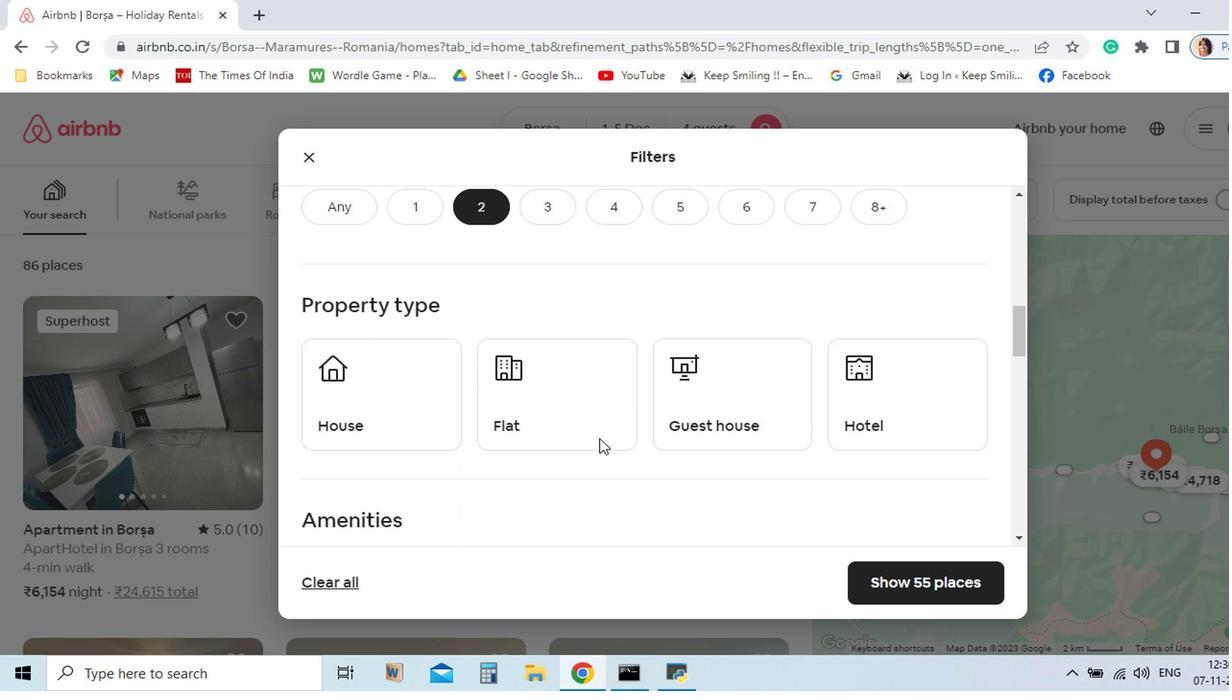 
Action: Mouse scrolled (621, 440) with delta (0, 0)
Screenshot: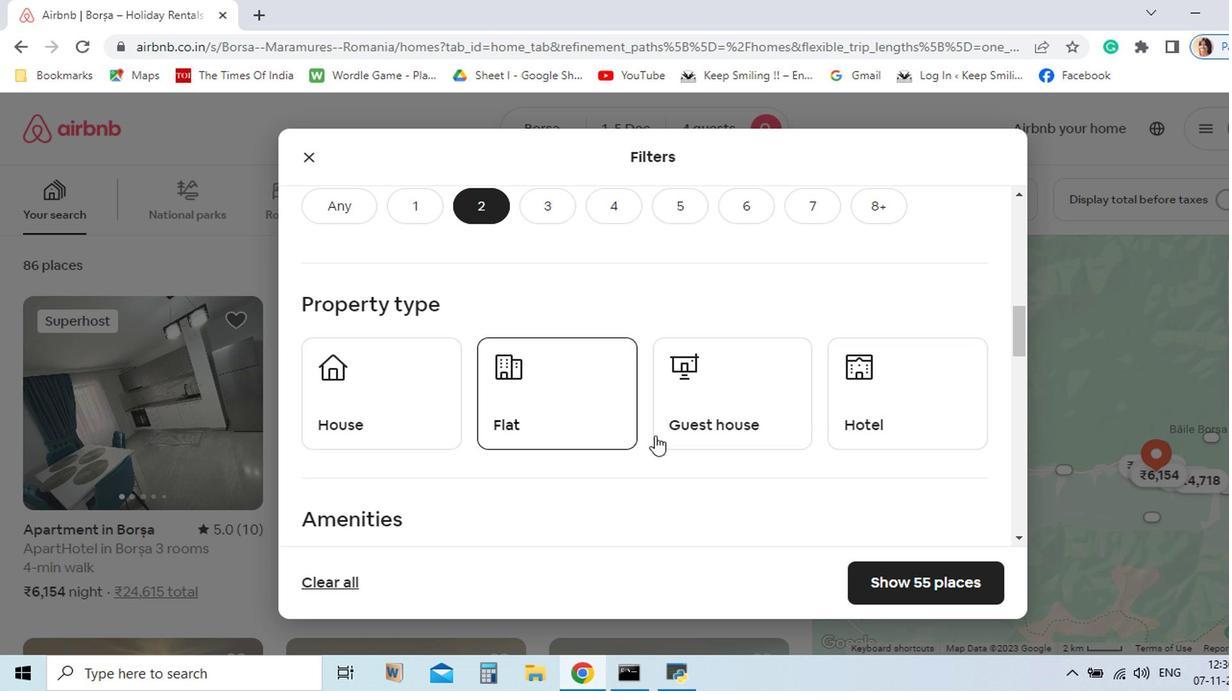 
Action: Mouse scrolled (621, 440) with delta (0, 0)
Screenshot: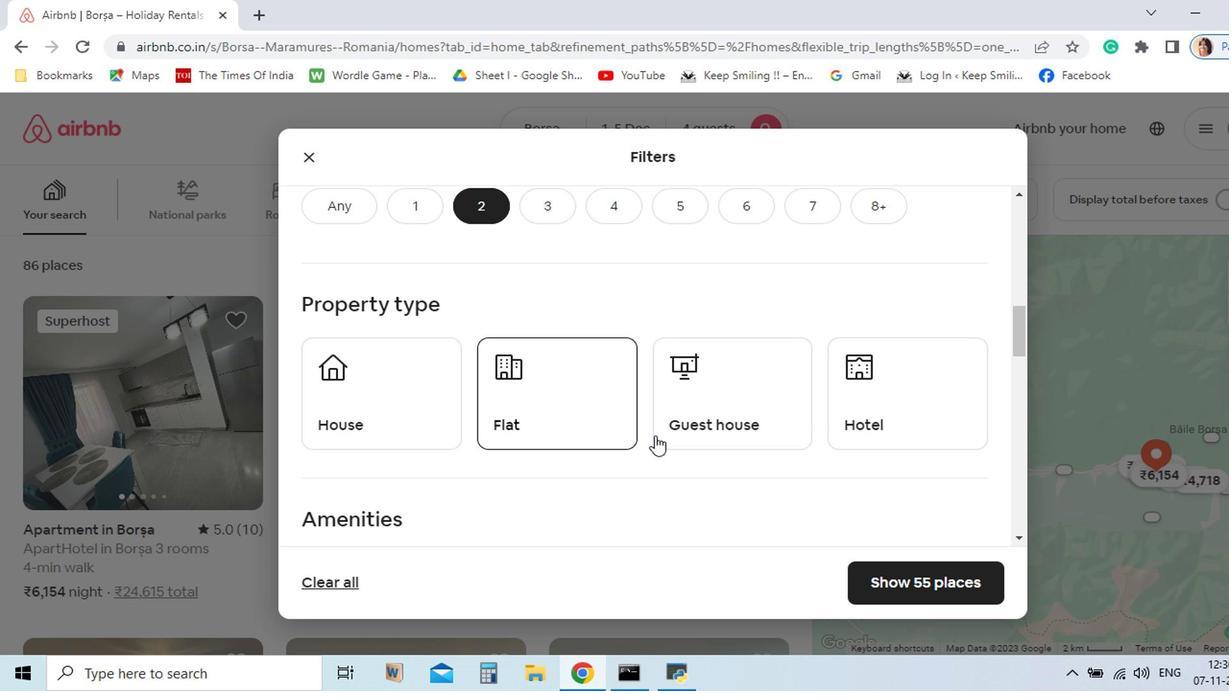 
Action: Mouse moved to (905, 584)
Screenshot: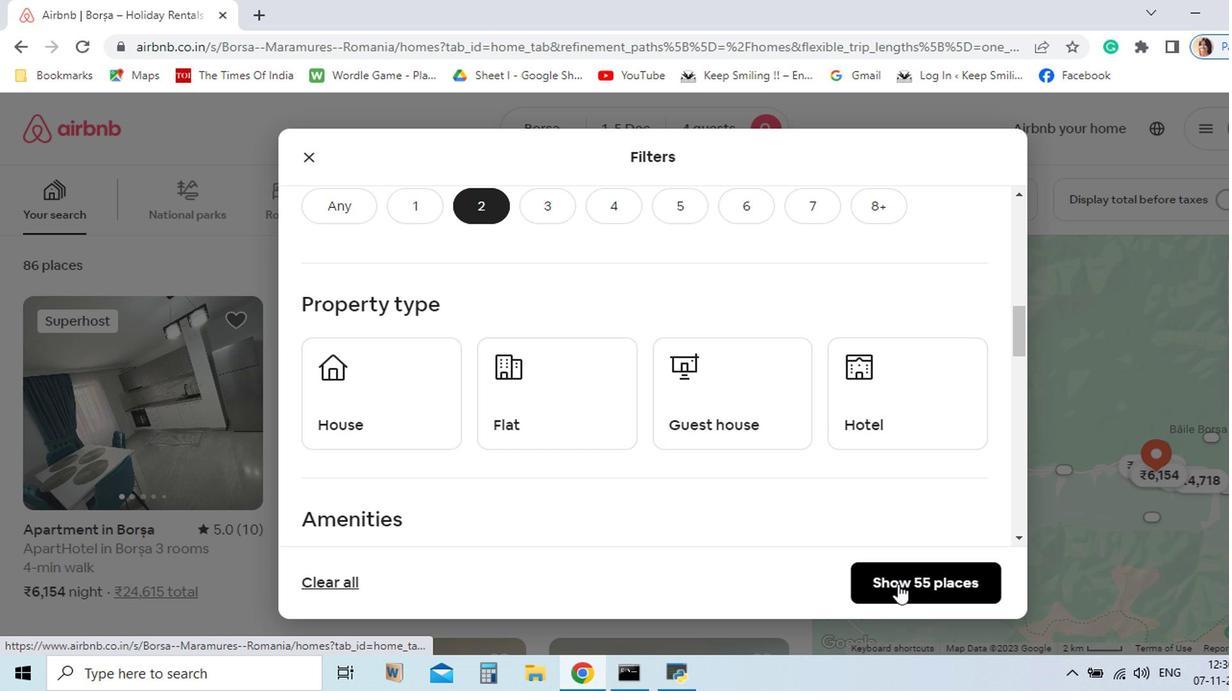 
Action: Mouse pressed left at (905, 584)
Screenshot: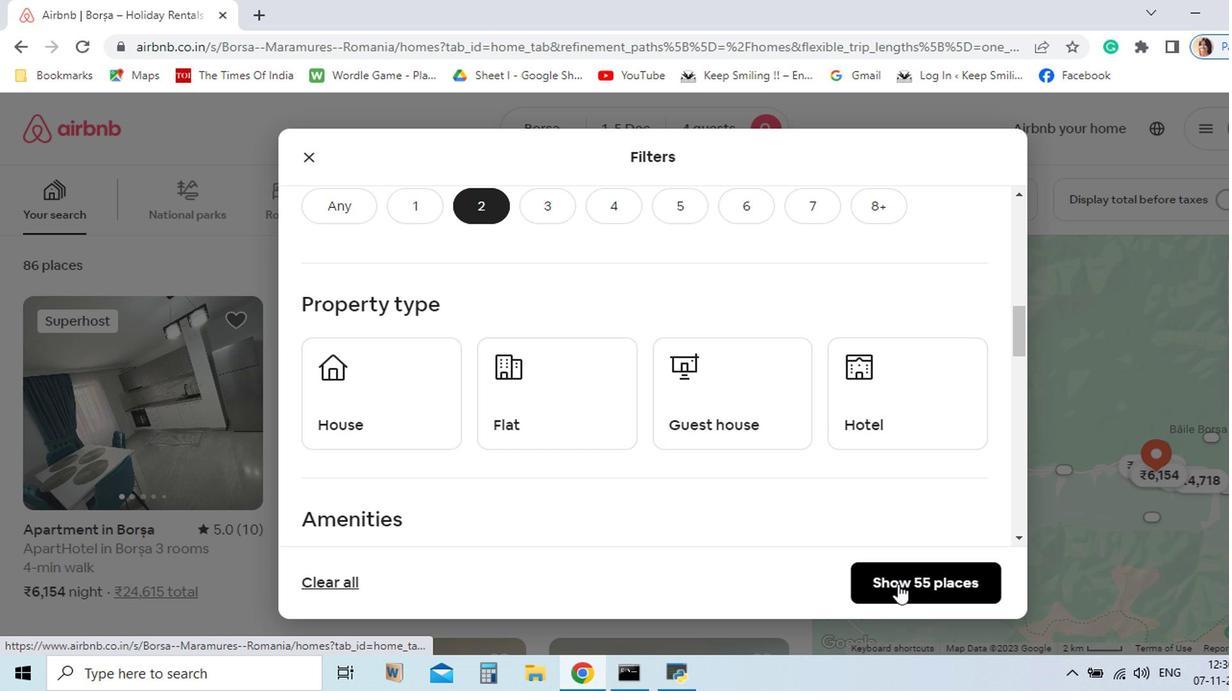 
Action: Mouse moved to (957, 621)
Screenshot: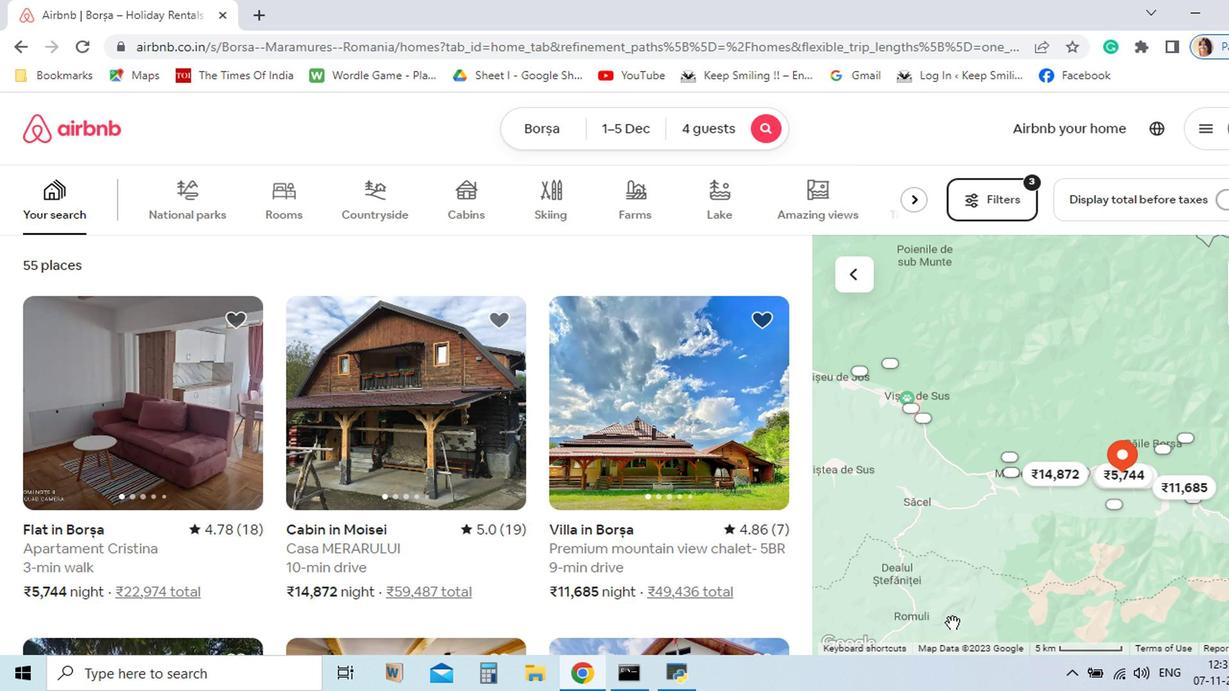 
